 Task: Add Sprouts 100% Pure Baking Soda to the cart.
Action: Mouse moved to (27, 81)
Screenshot: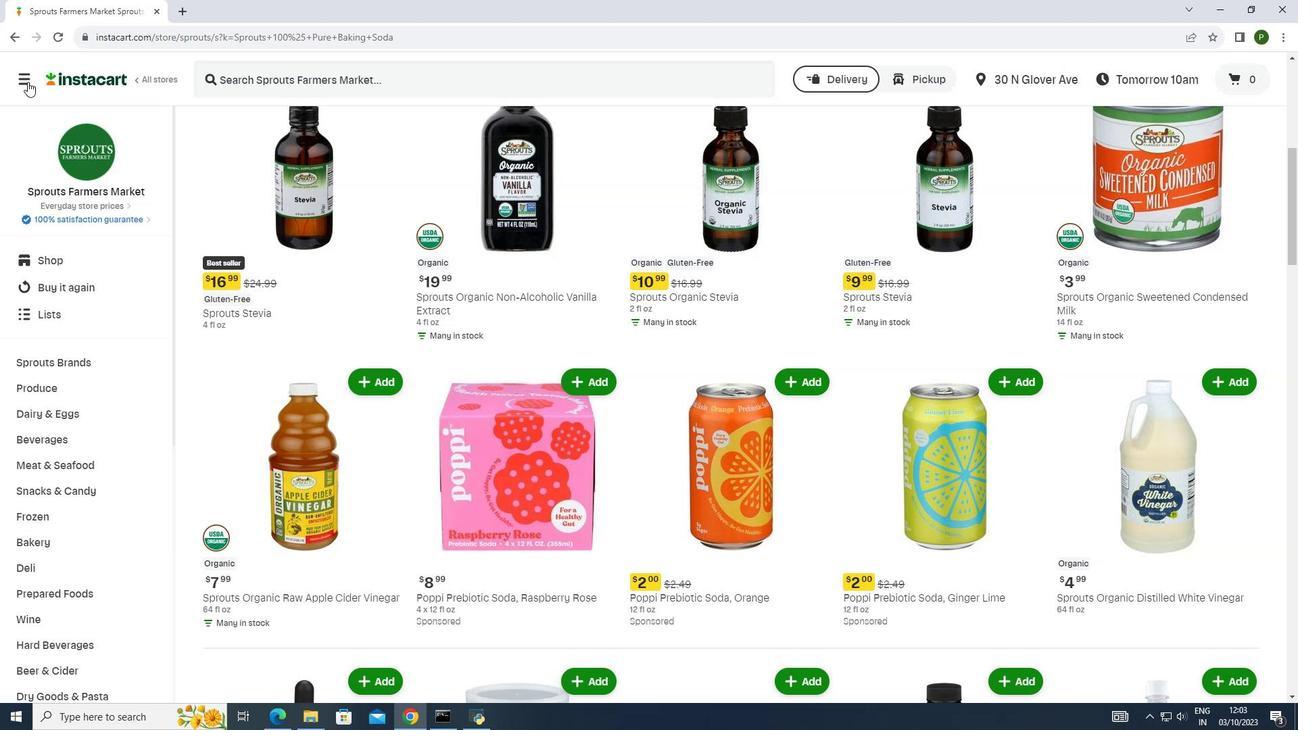 
Action: Mouse pressed left at (27, 81)
Screenshot: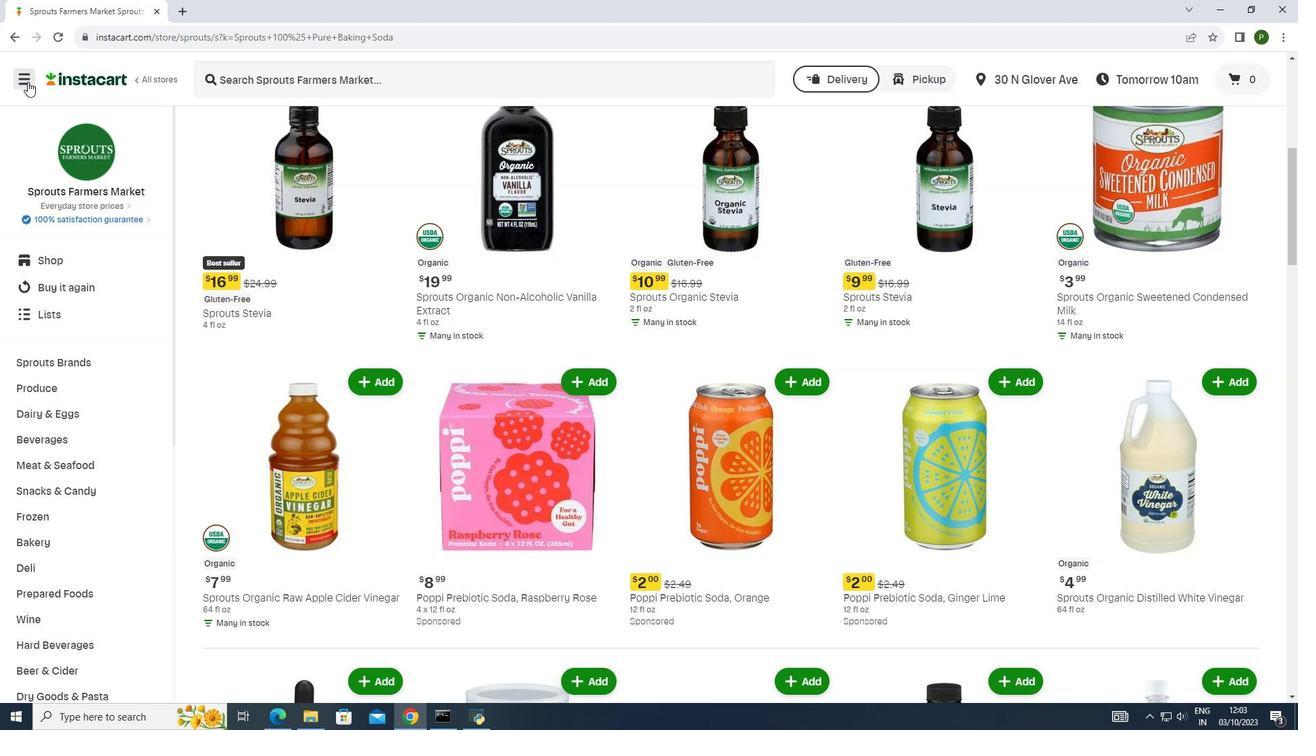 
Action: Mouse moved to (41, 356)
Screenshot: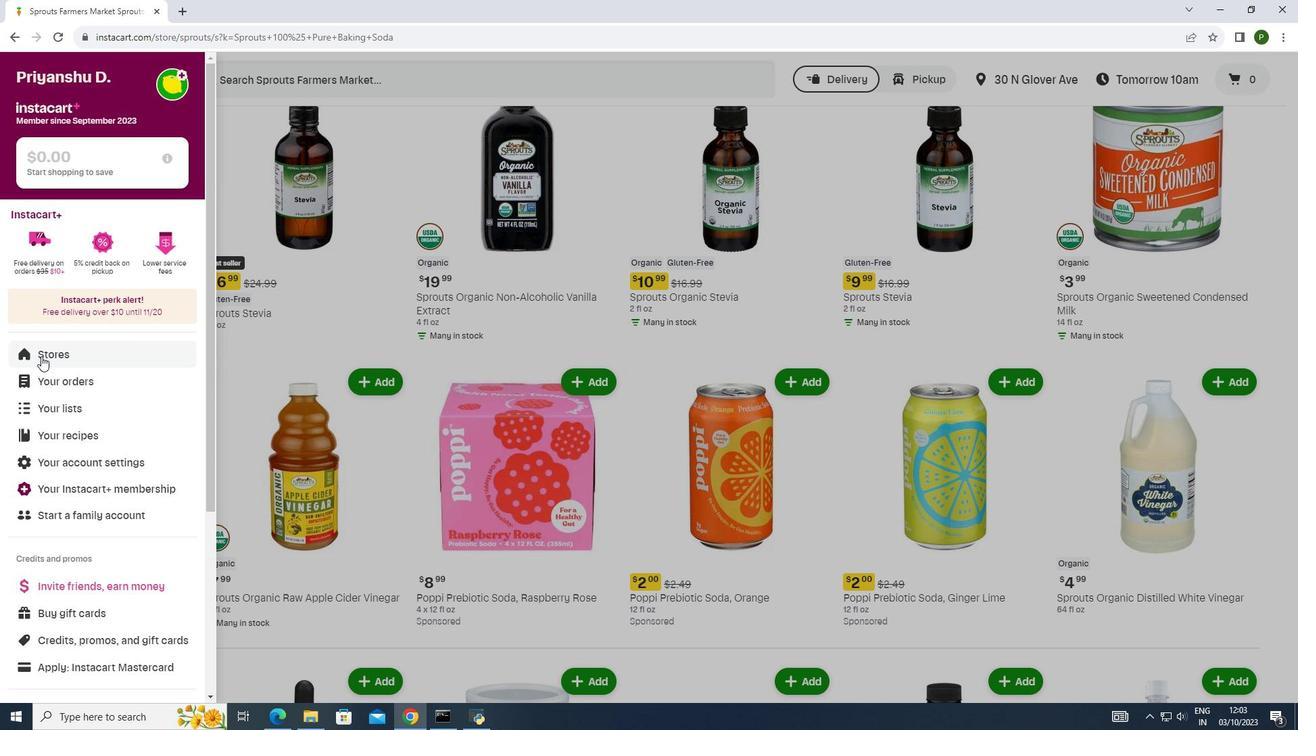 
Action: Mouse pressed left at (41, 356)
Screenshot: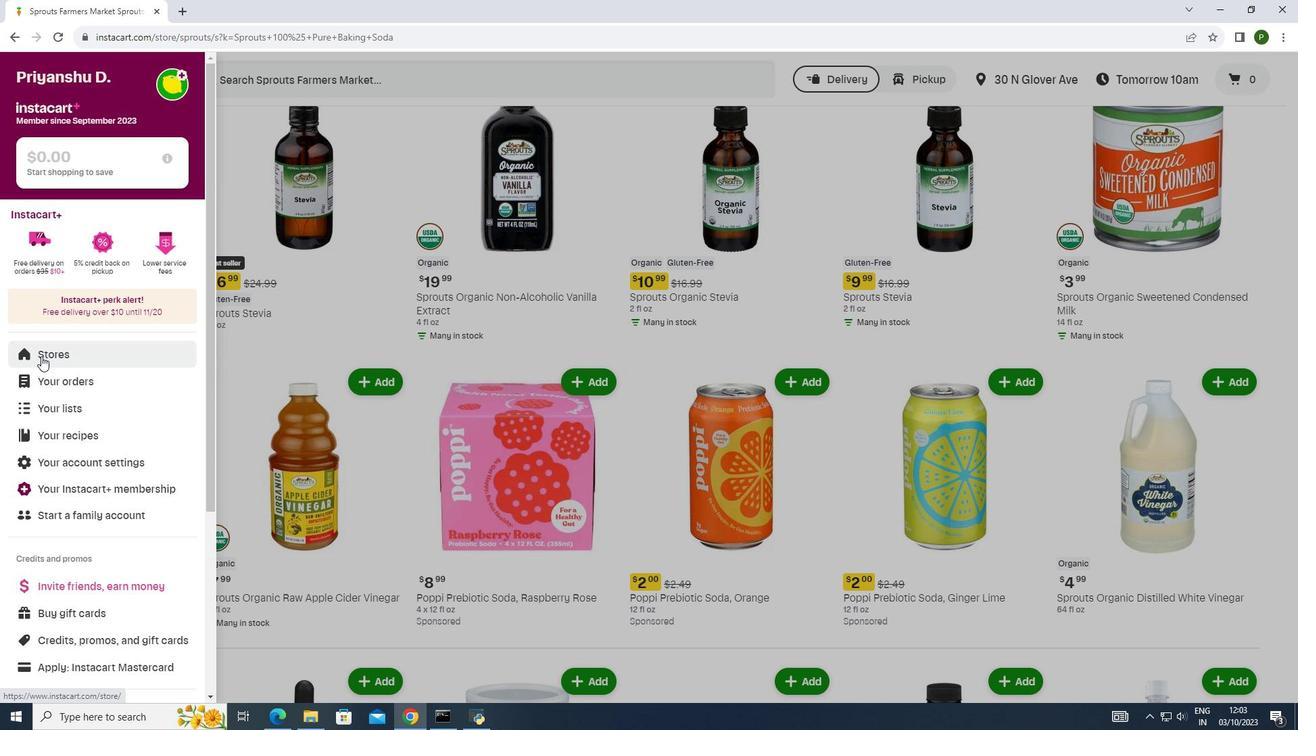
Action: Mouse moved to (311, 138)
Screenshot: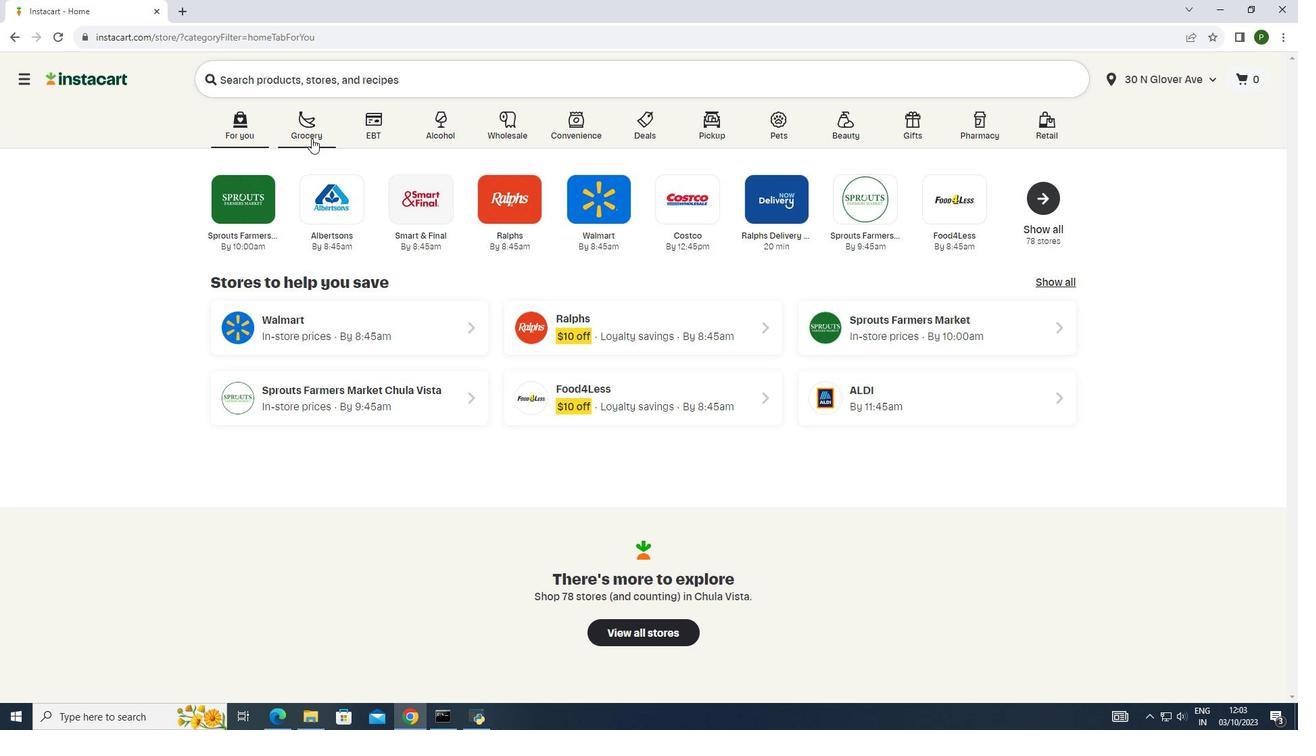 
Action: Mouse pressed left at (311, 138)
Screenshot: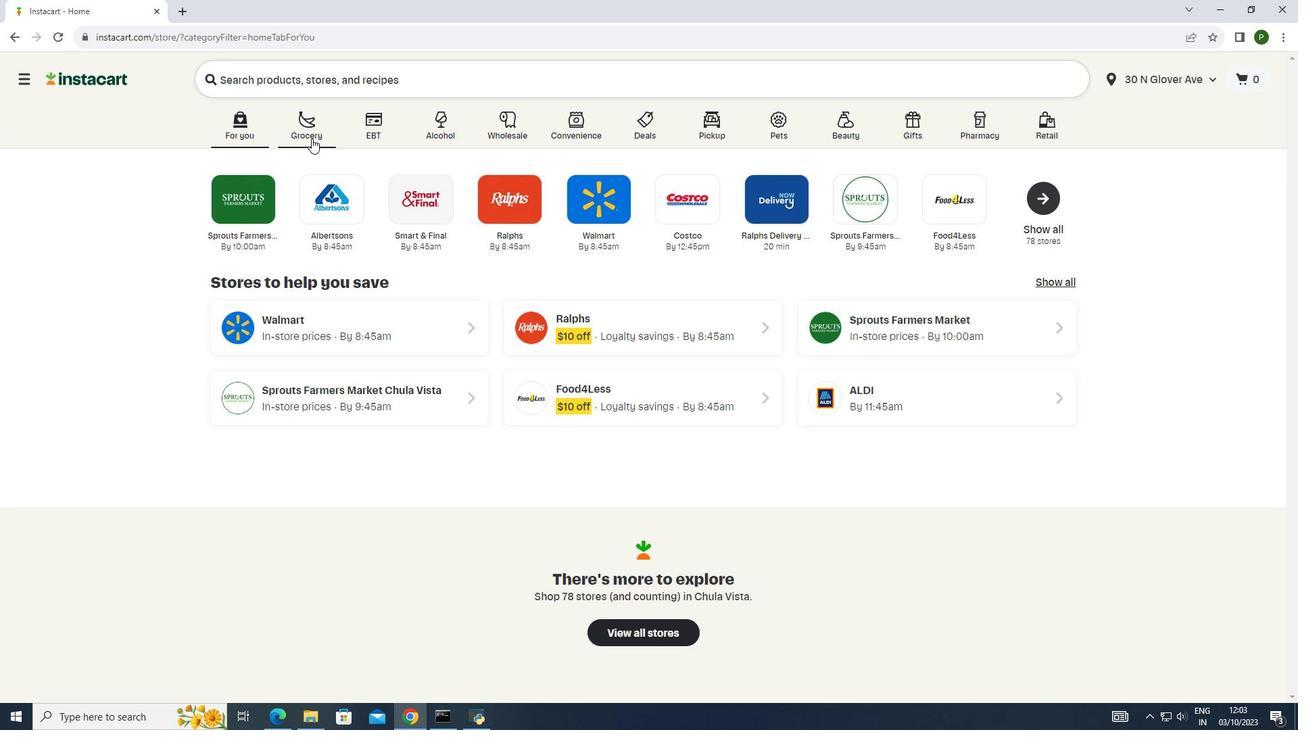 
Action: Mouse moved to (690, 208)
Screenshot: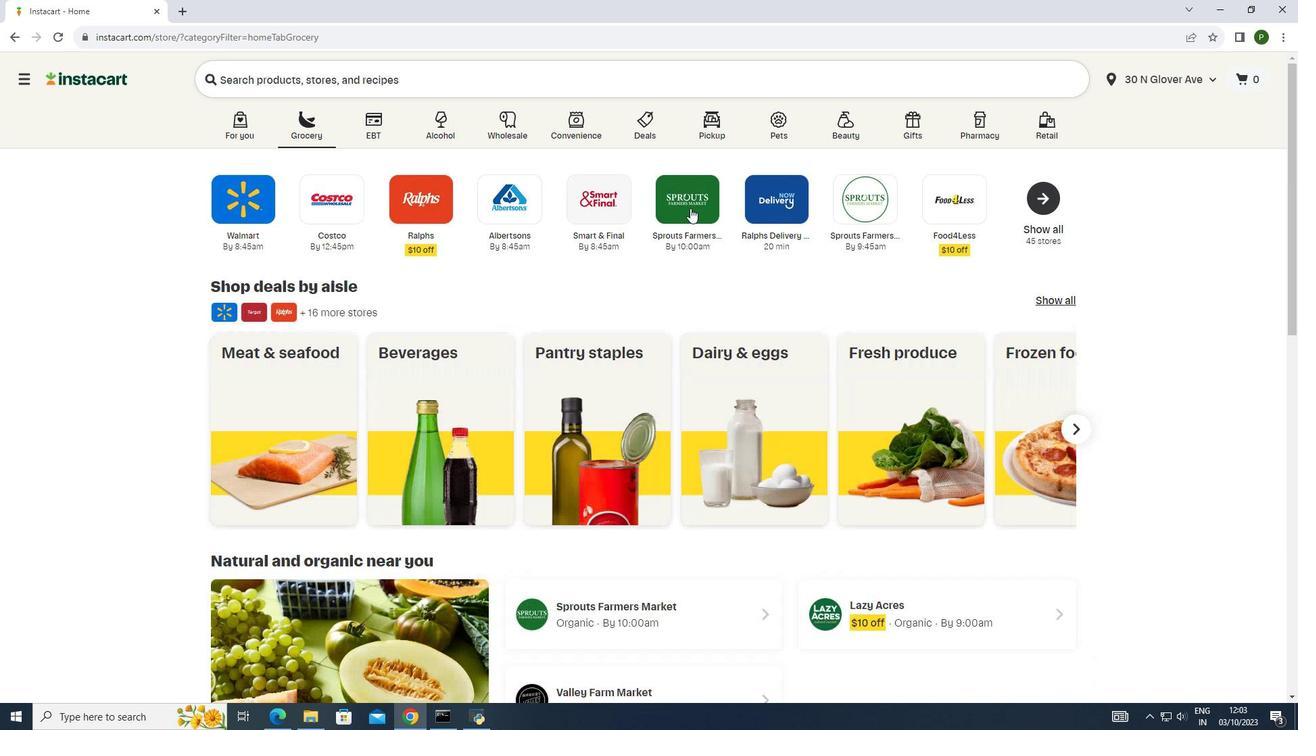 
Action: Mouse pressed left at (690, 208)
Screenshot: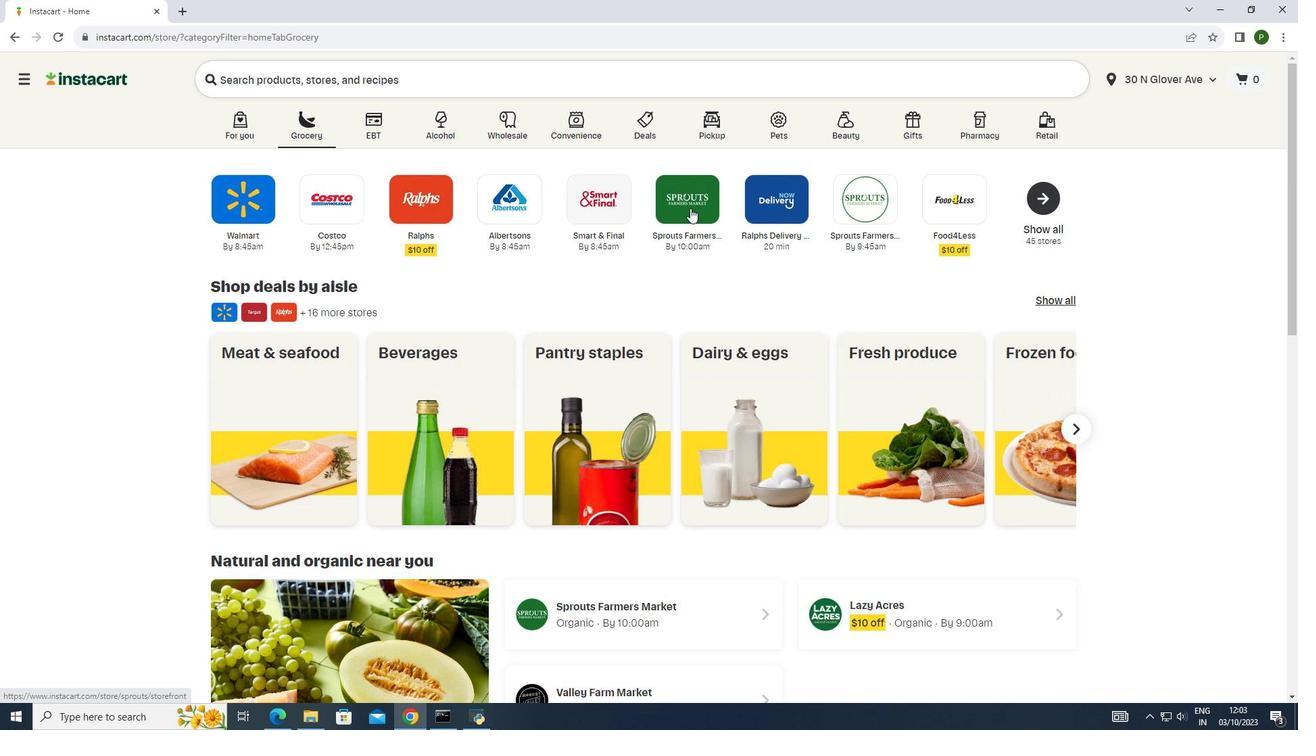 
Action: Mouse moved to (137, 362)
Screenshot: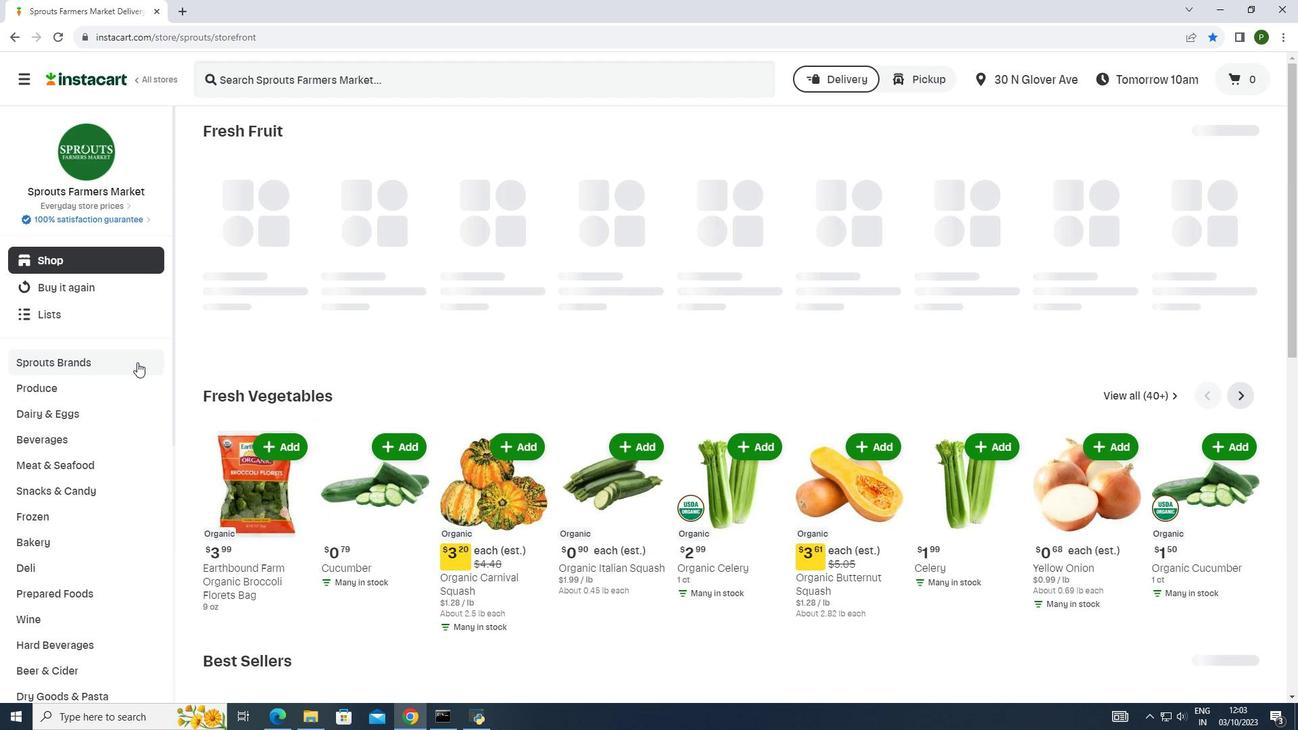 
Action: Mouse pressed left at (137, 362)
Screenshot: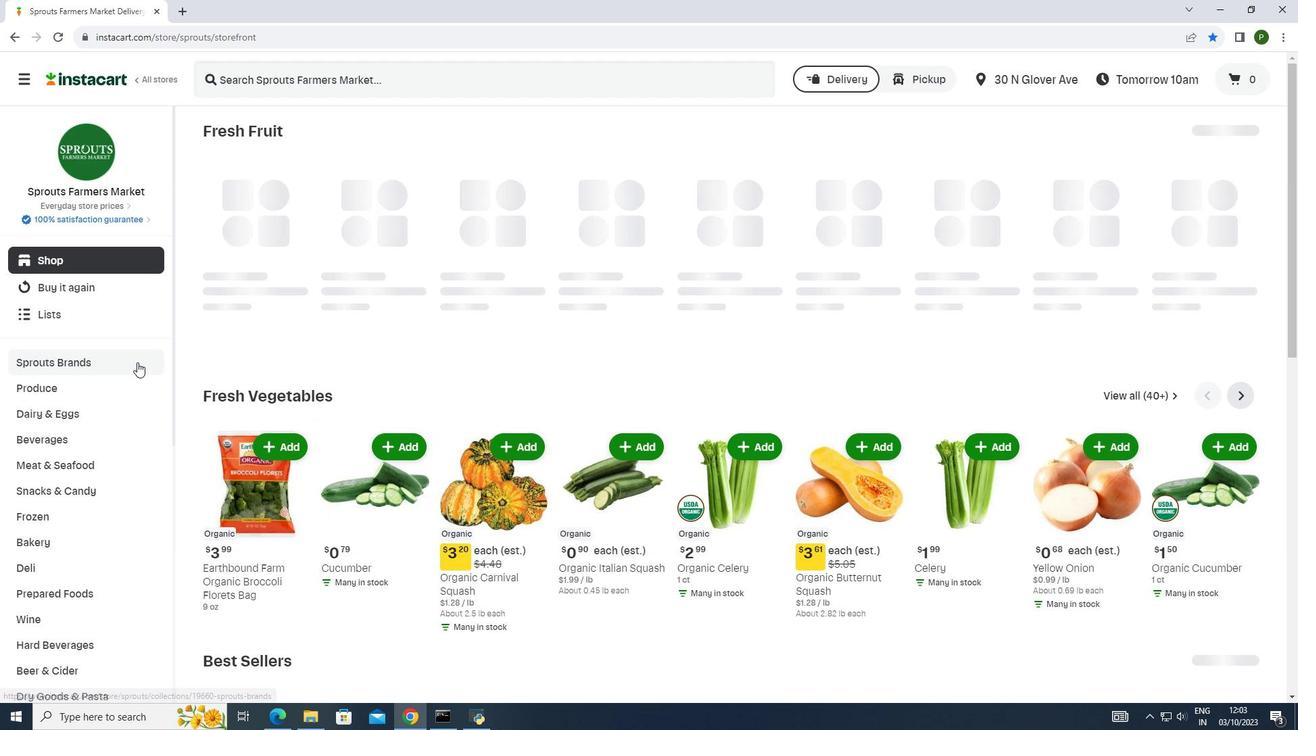 
Action: Mouse moved to (115, 464)
Screenshot: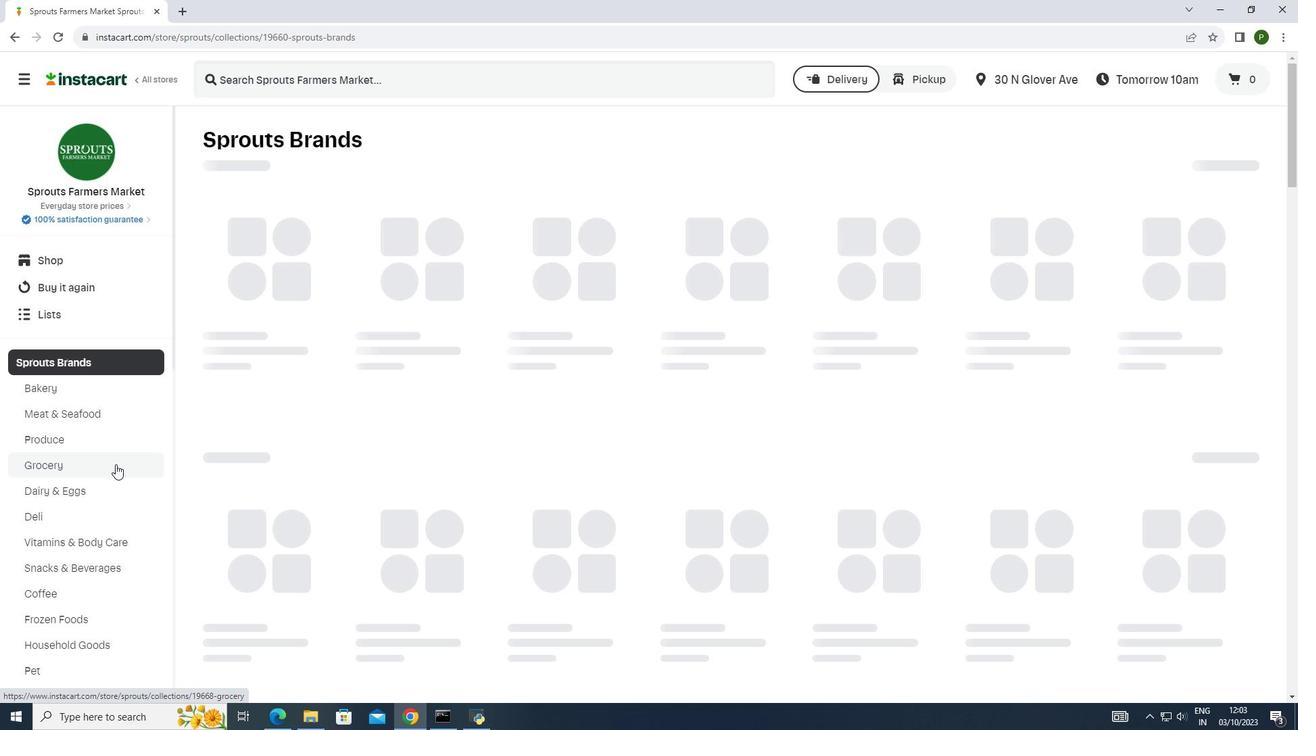 
Action: Mouse pressed left at (115, 464)
Screenshot: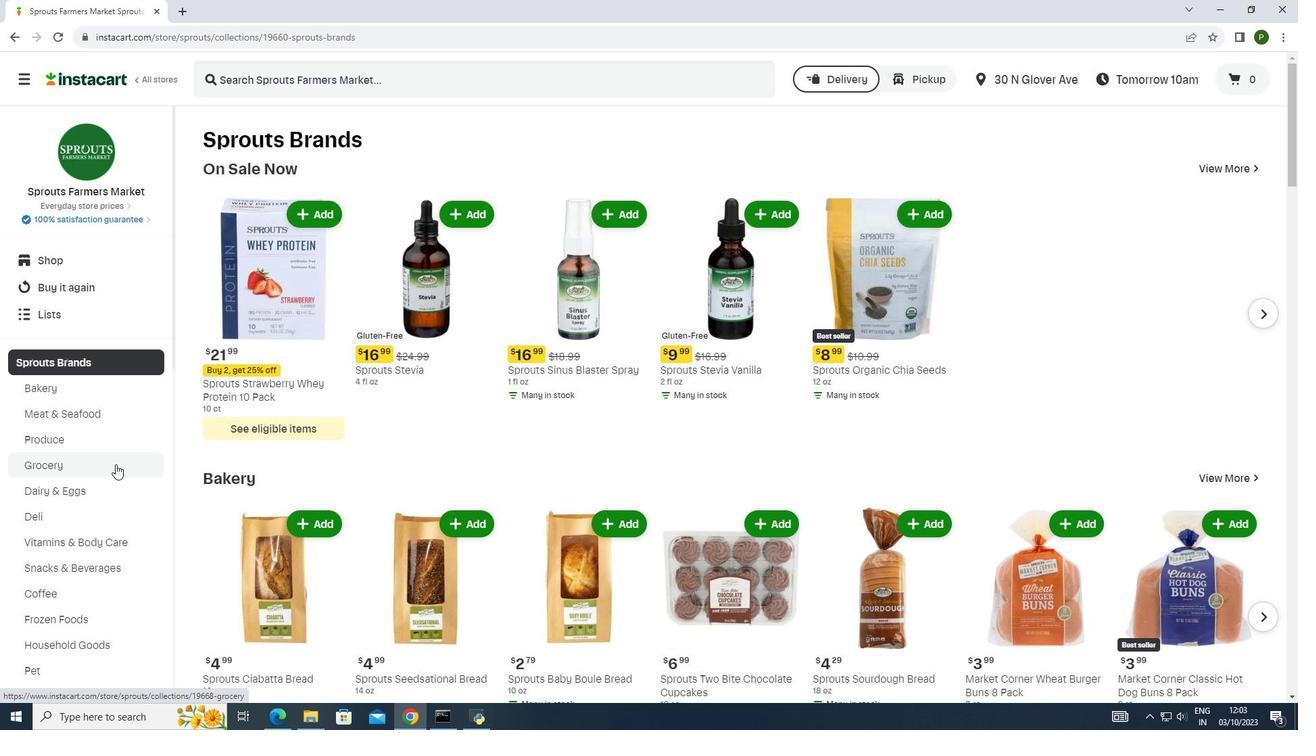 
Action: Mouse moved to (299, 290)
Screenshot: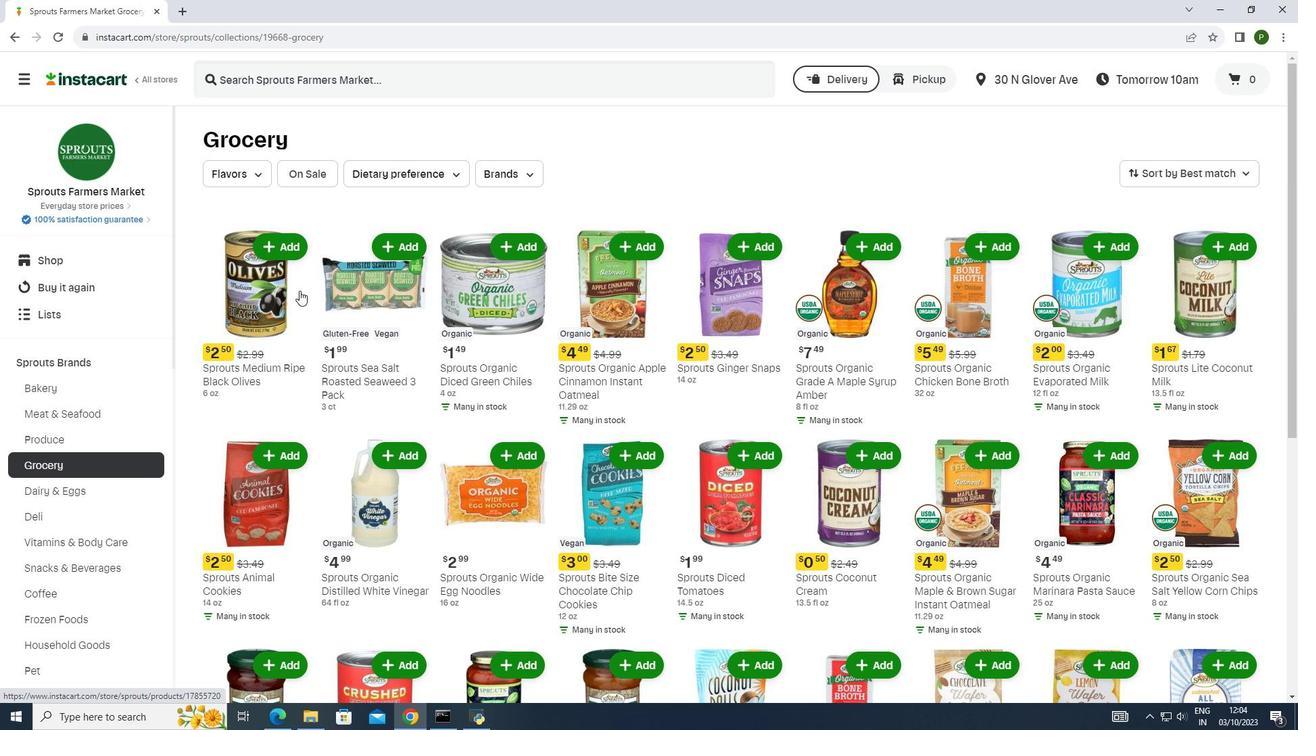 
Action: Mouse scrolled (299, 290) with delta (0, 0)
Screenshot: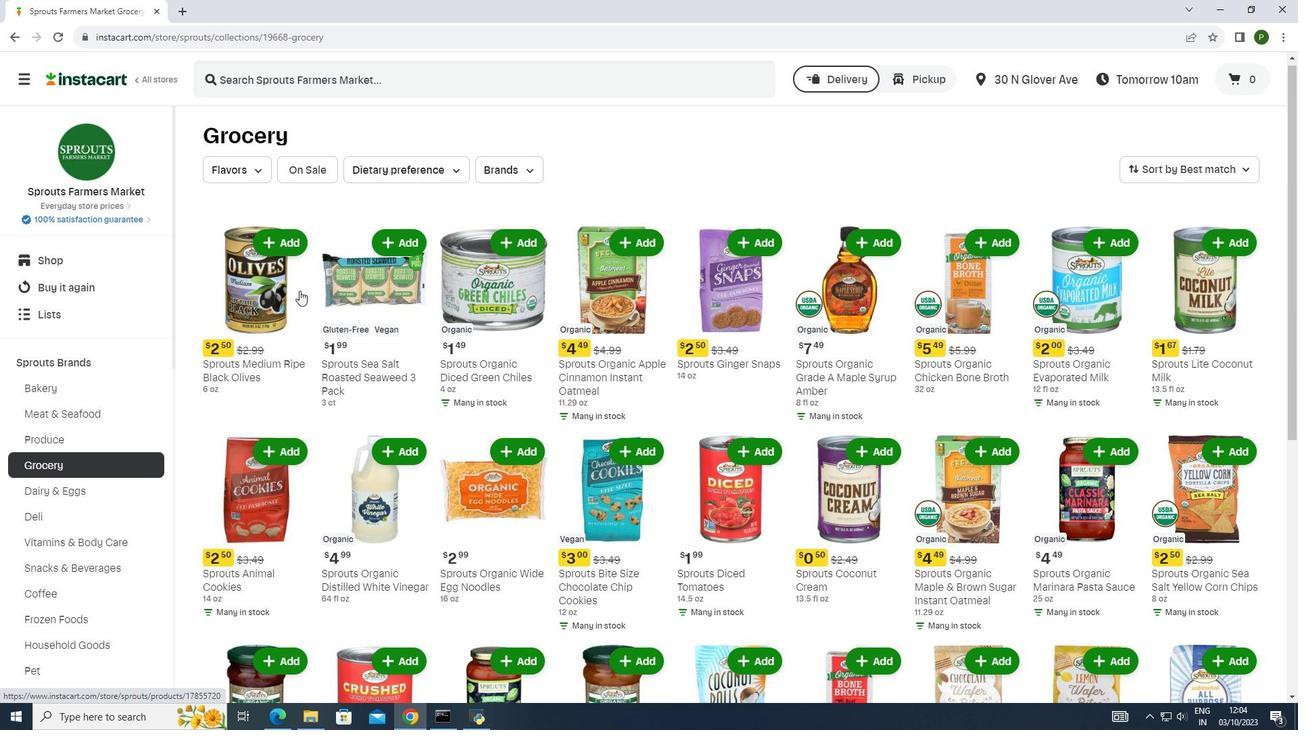 
Action: Mouse scrolled (299, 290) with delta (0, 0)
Screenshot: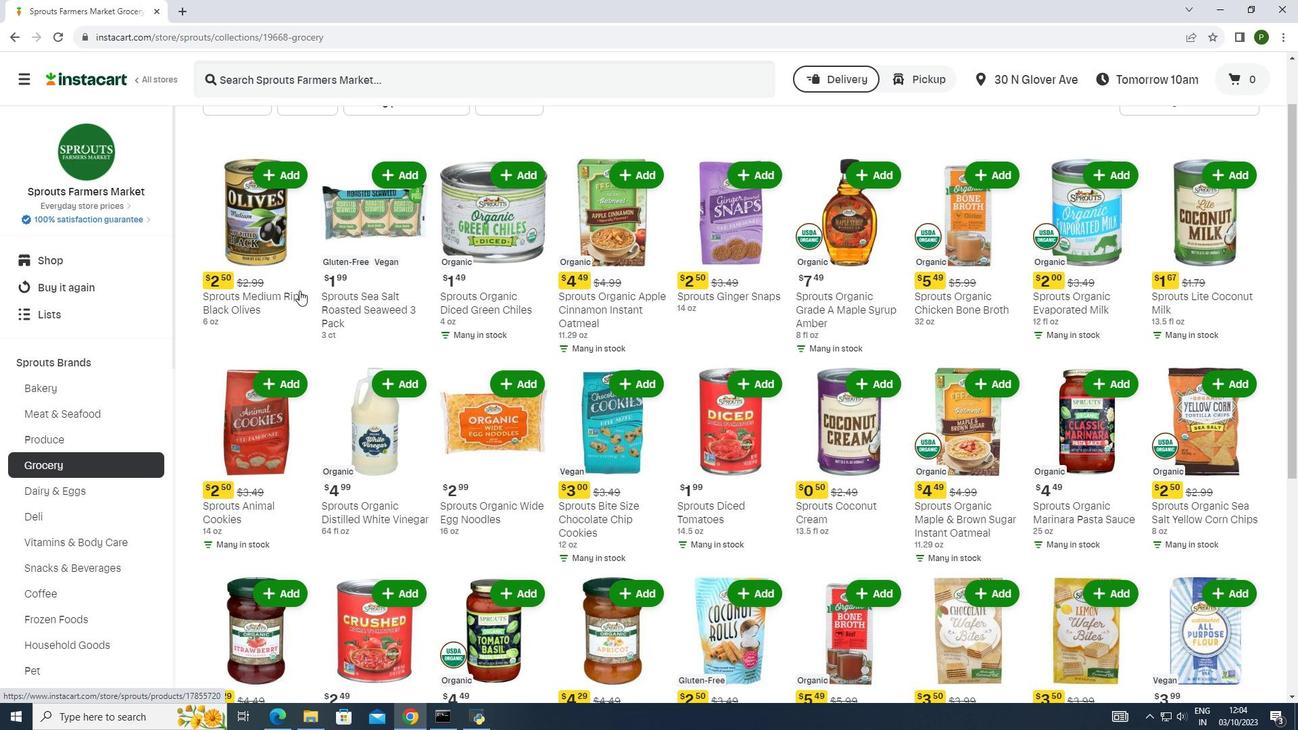 
Action: Mouse scrolled (299, 290) with delta (0, 0)
Screenshot: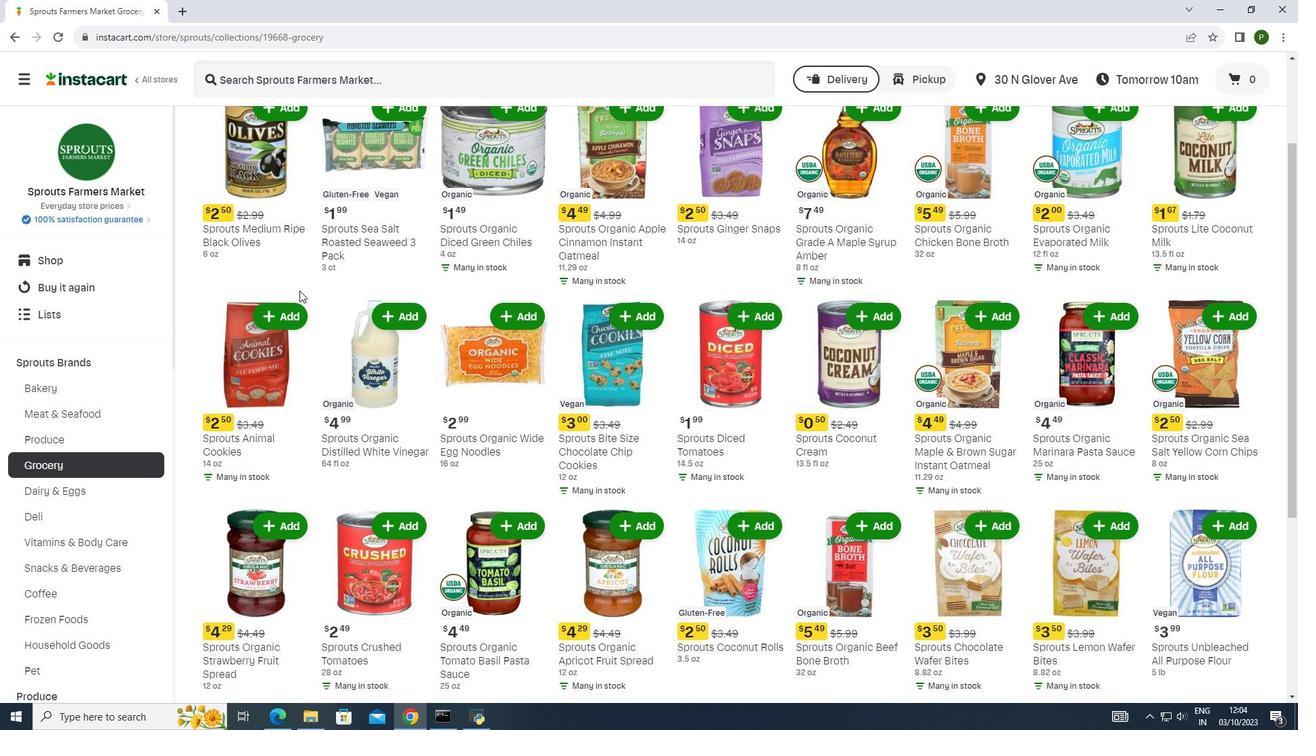 
Action: Mouse scrolled (299, 290) with delta (0, 0)
Screenshot: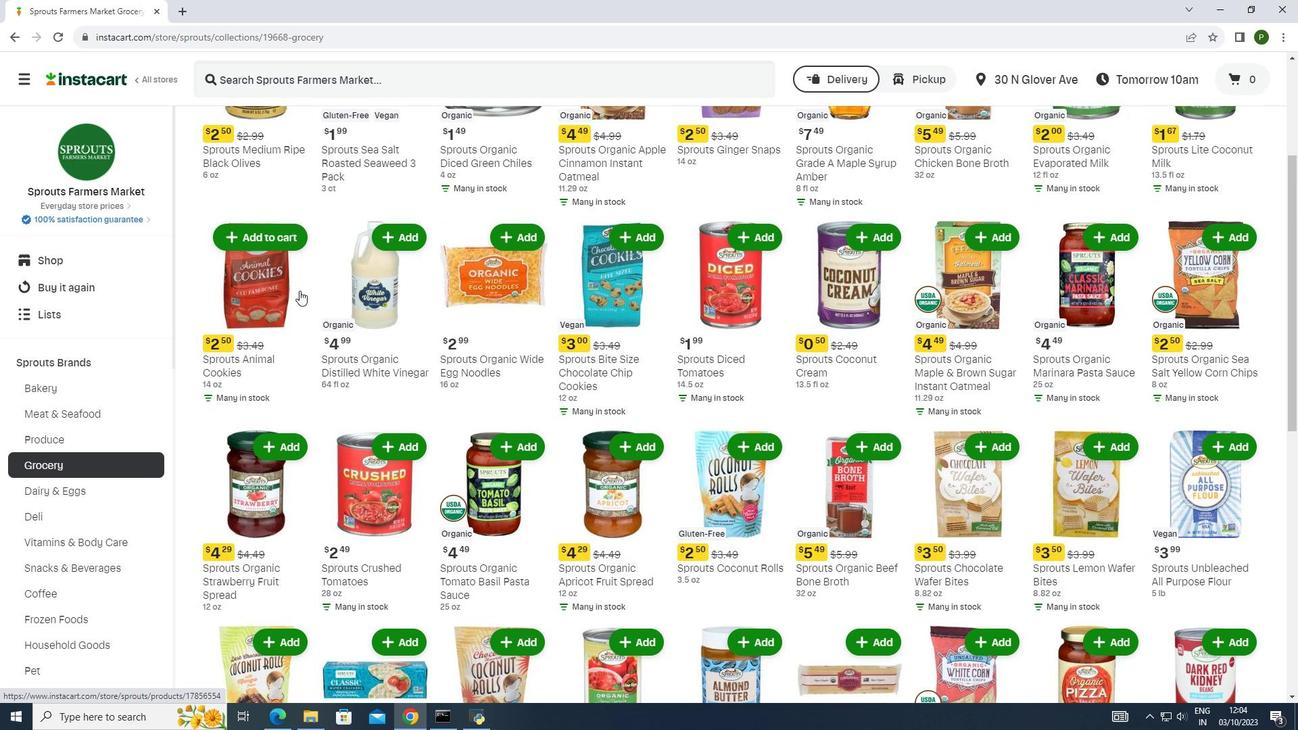 
Action: Mouse scrolled (299, 290) with delta (0, 0)
Screenshot: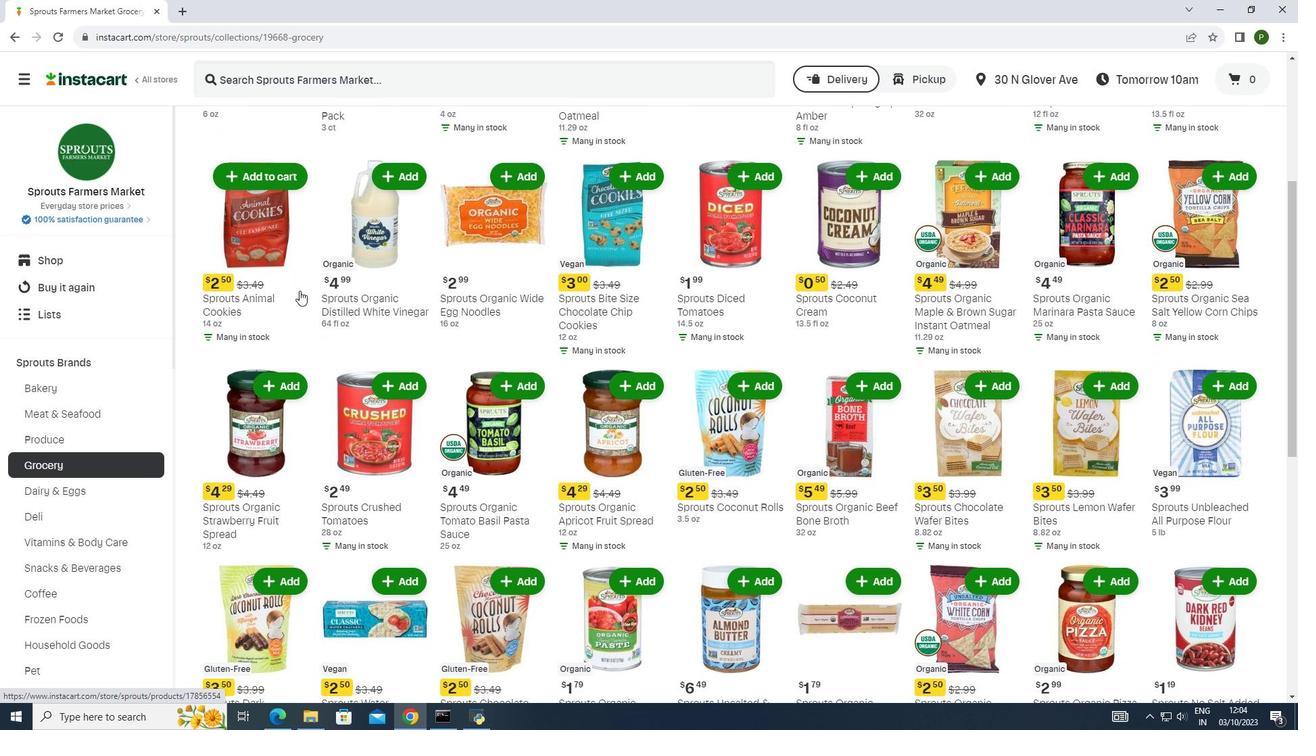 
Action: Mouse scrolled (299, 290) with delta (0, 0)
Screenshot: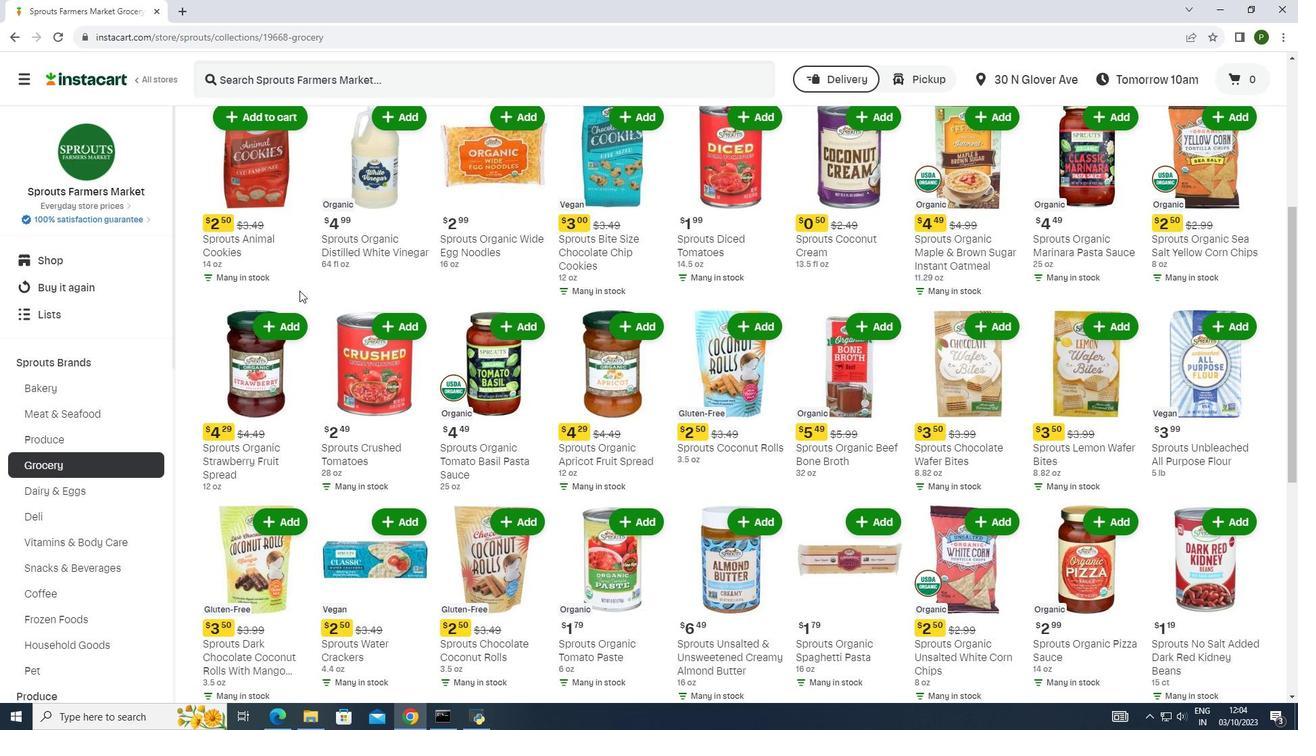 
Action: Mouse scrolled (299, 290) with delta (0, 0)
Screenshot: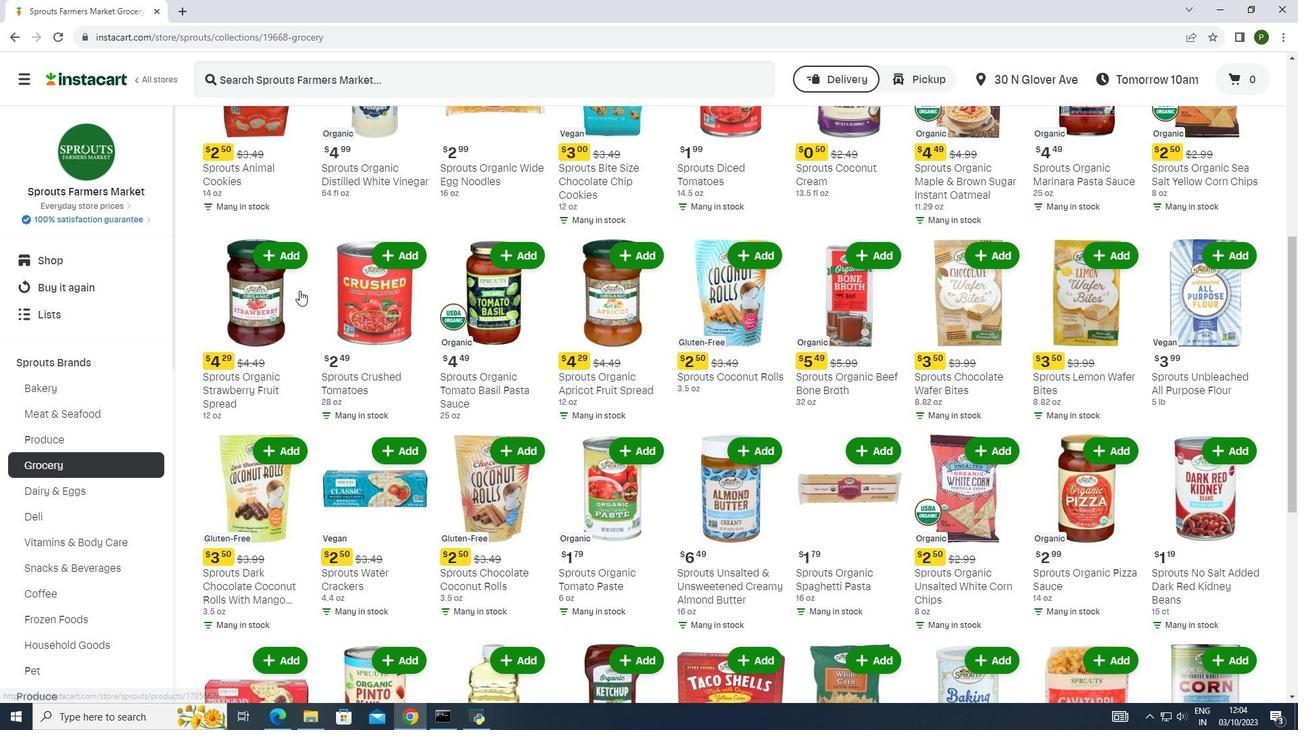 
Action: Mouse scrolled (299, 290) with delta (0, 0)
Screenshot: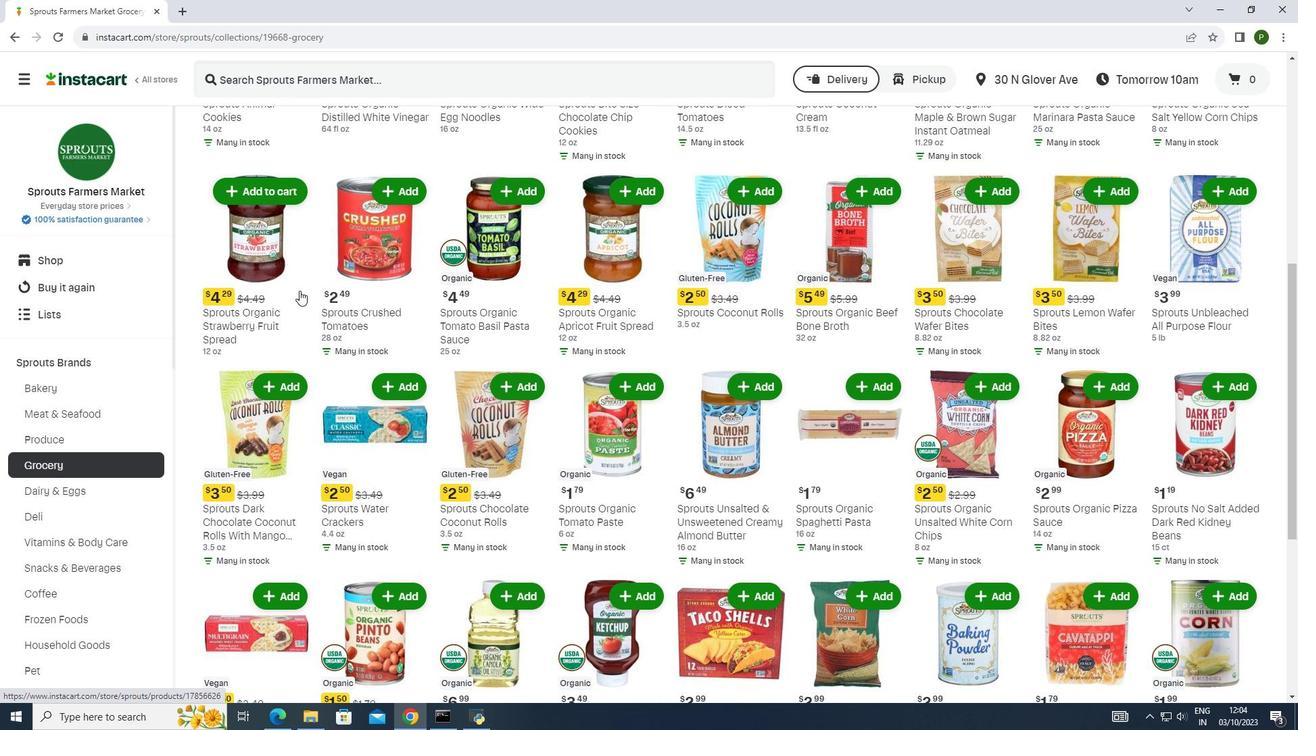 
Action: Mouse scrolled (299, 290) with delta (0, 0)
Screenshot: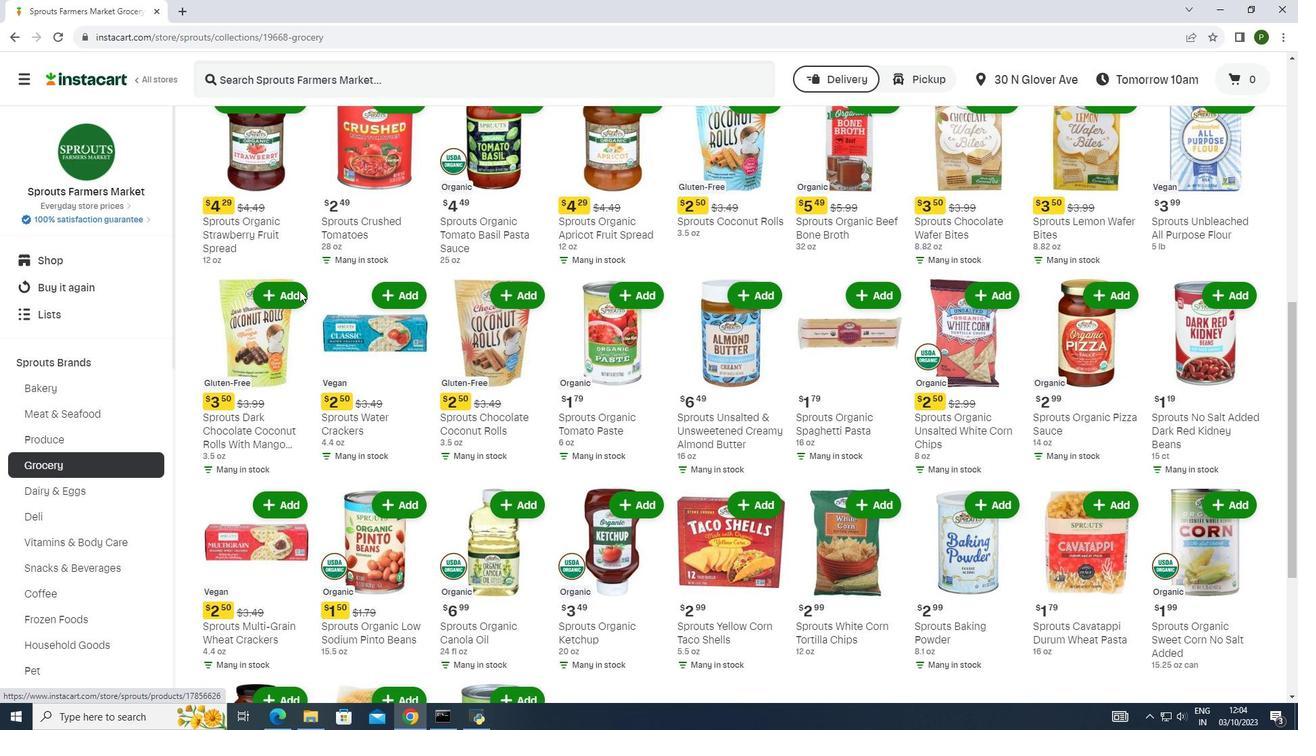 
Action: Mouse scrolled (299, 290) with delta (0, 0)
Screenshot: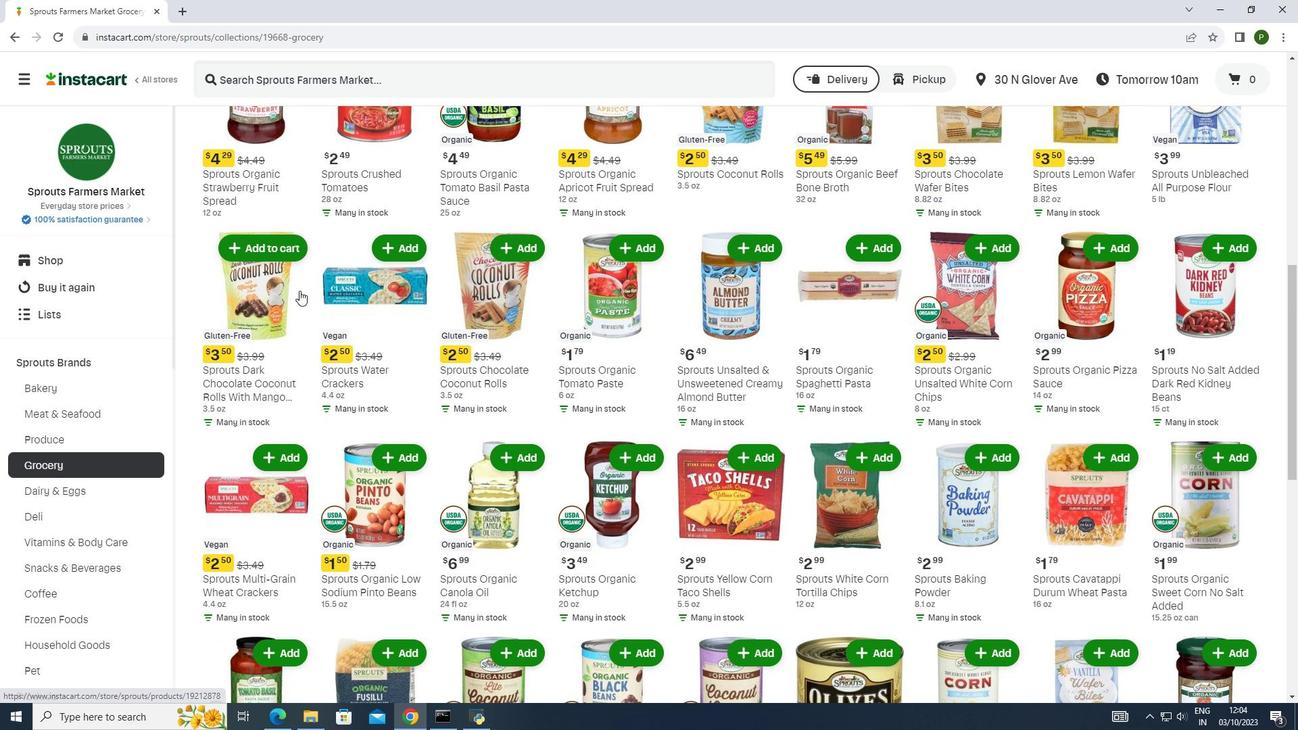 
Action: Mouse scrolled (299, 290) with delta (0, 0)
Screenshot: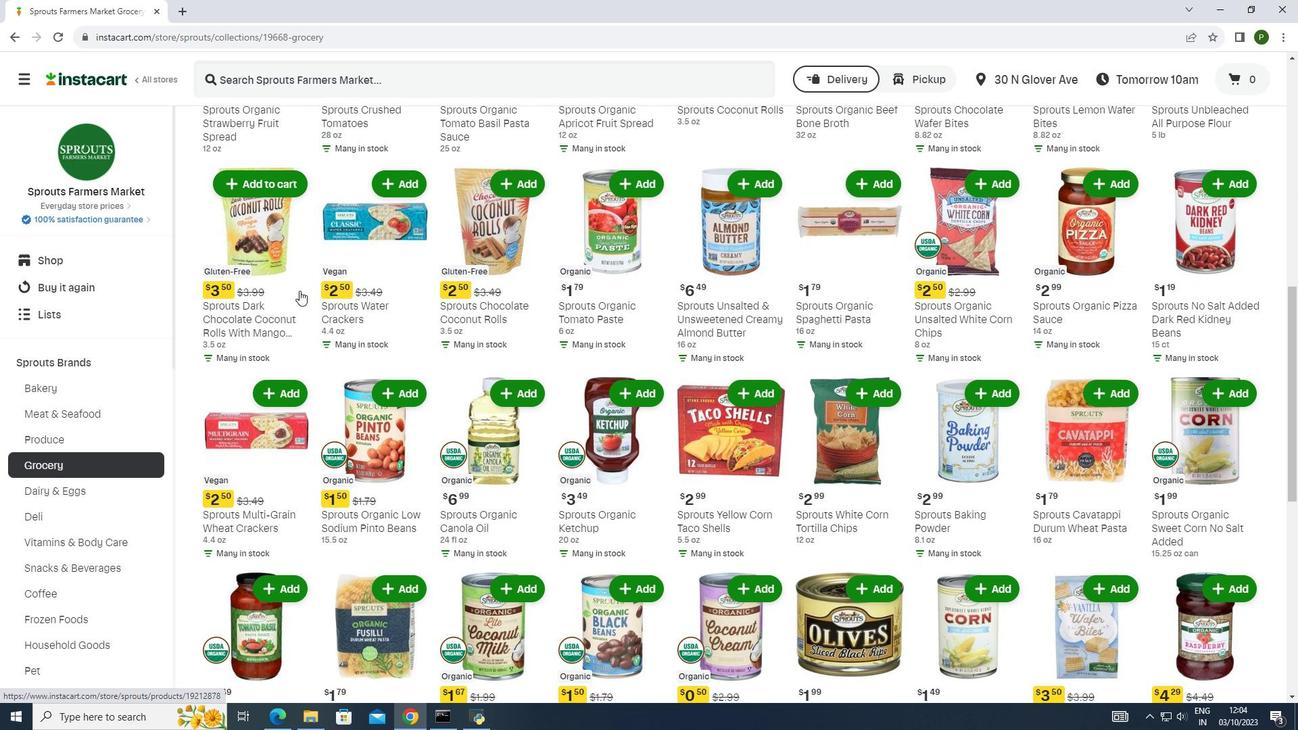 
Action: Mouse scrolled (299, 290) with delta (0, 0)
Screenshot: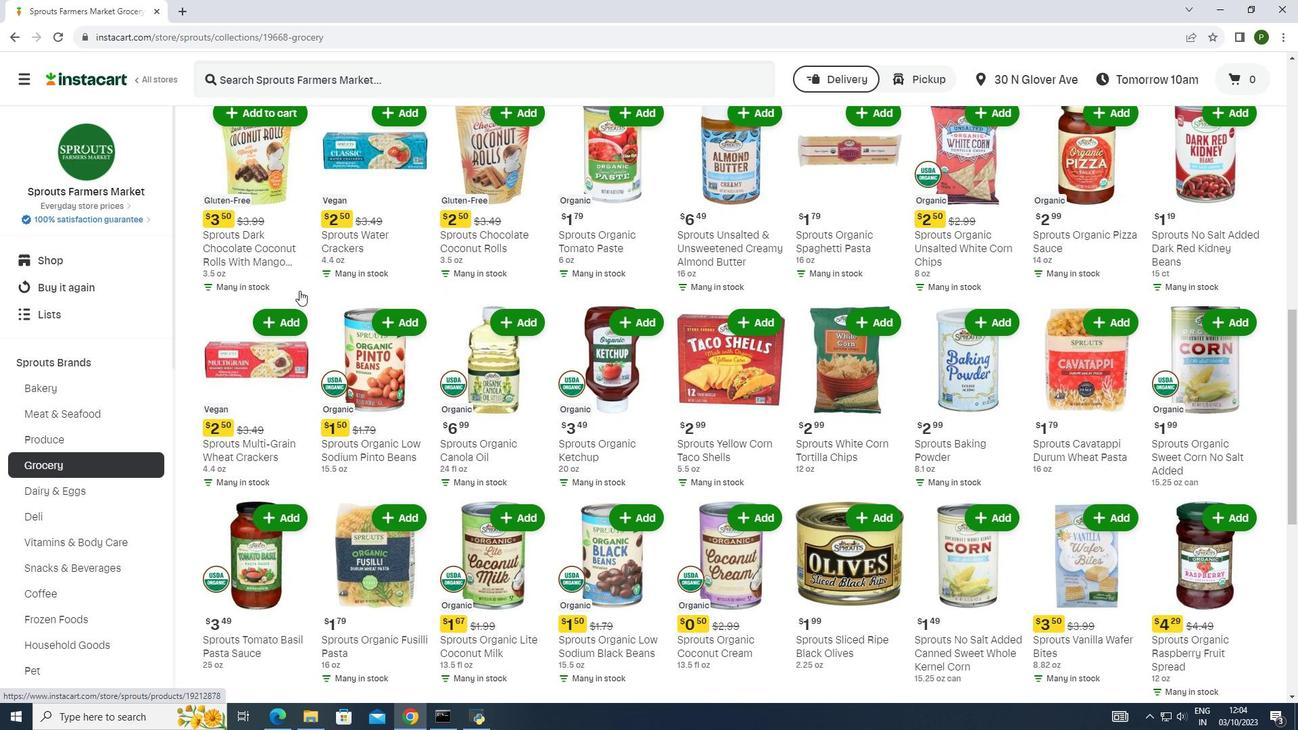 
Action: Mouse moved to (307, 330)
Screenshot: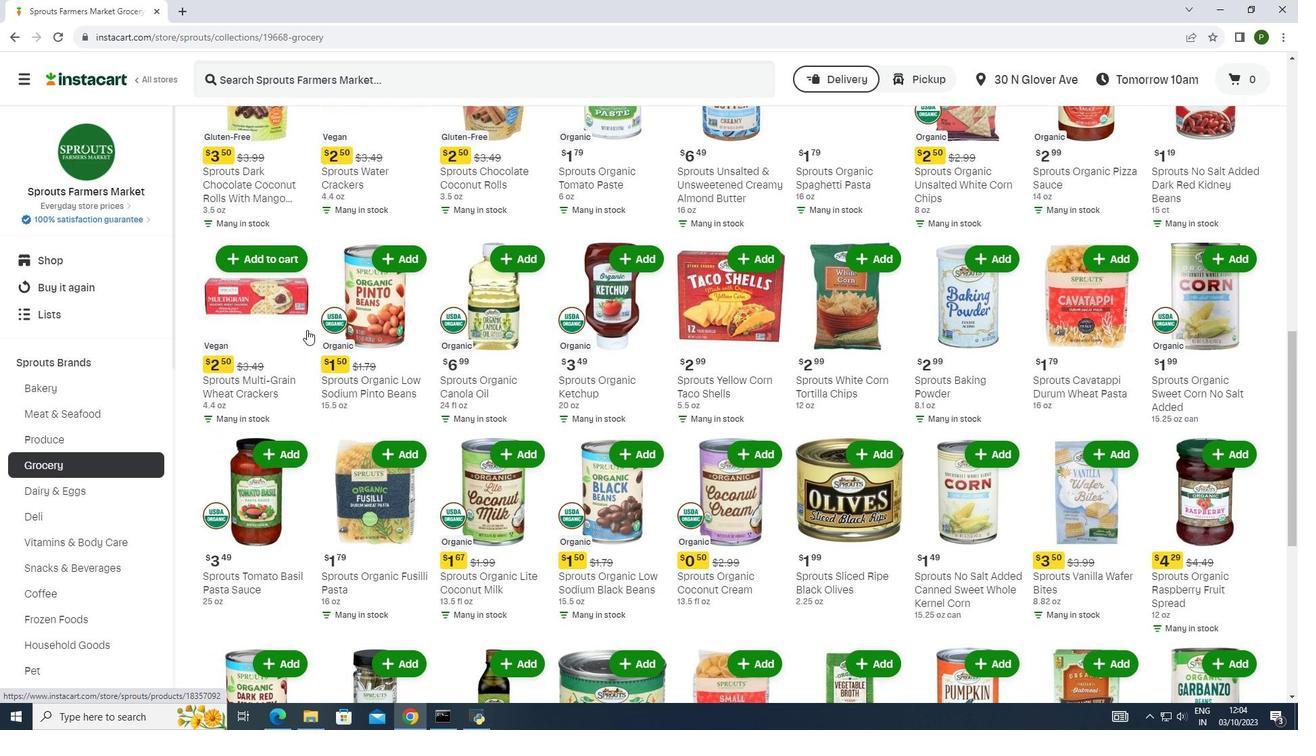 
Action: Mouse scrolled (307, 329) with delta (0, 0)
Screenshot: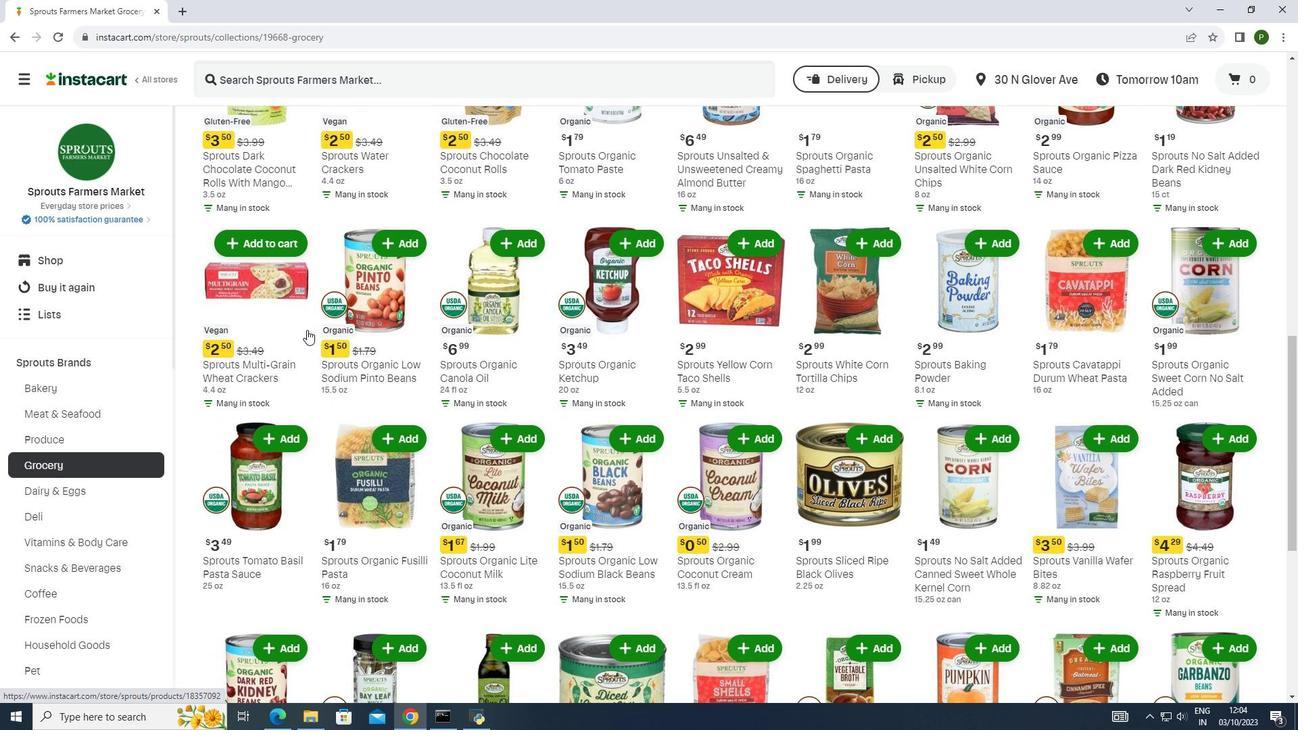 
Action: Mouse moved to (298, 346)
Screenshot: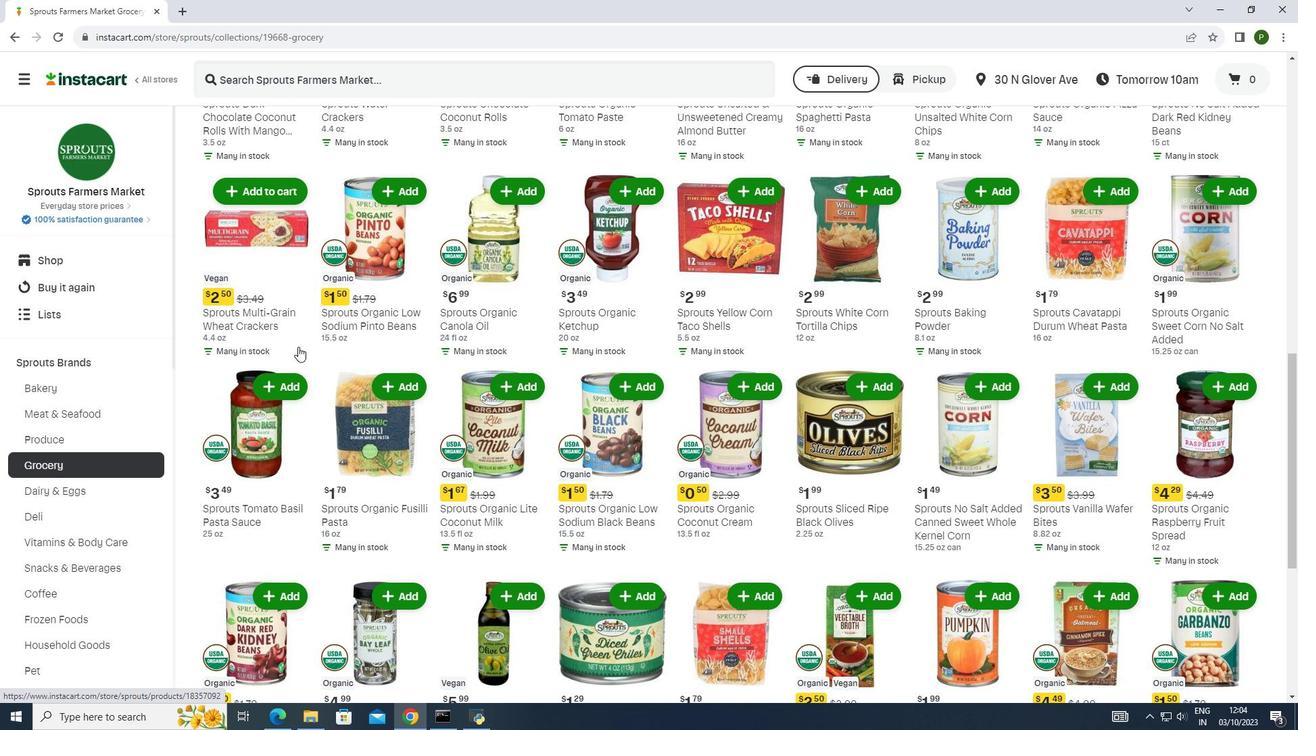 
Action: Mouse scrolled (298, 346) with delta (0, 0)
Screenshot: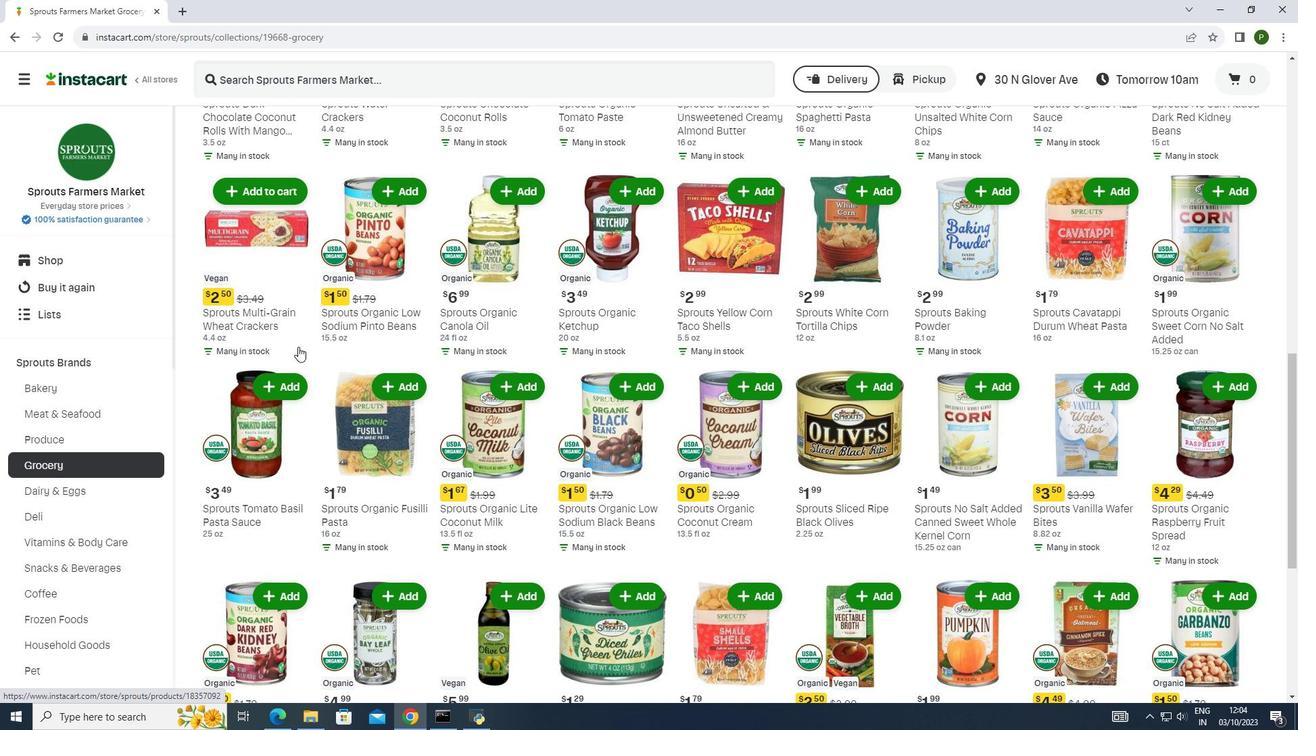 
Action: Mouse moved to (292, 348)
Screenshot: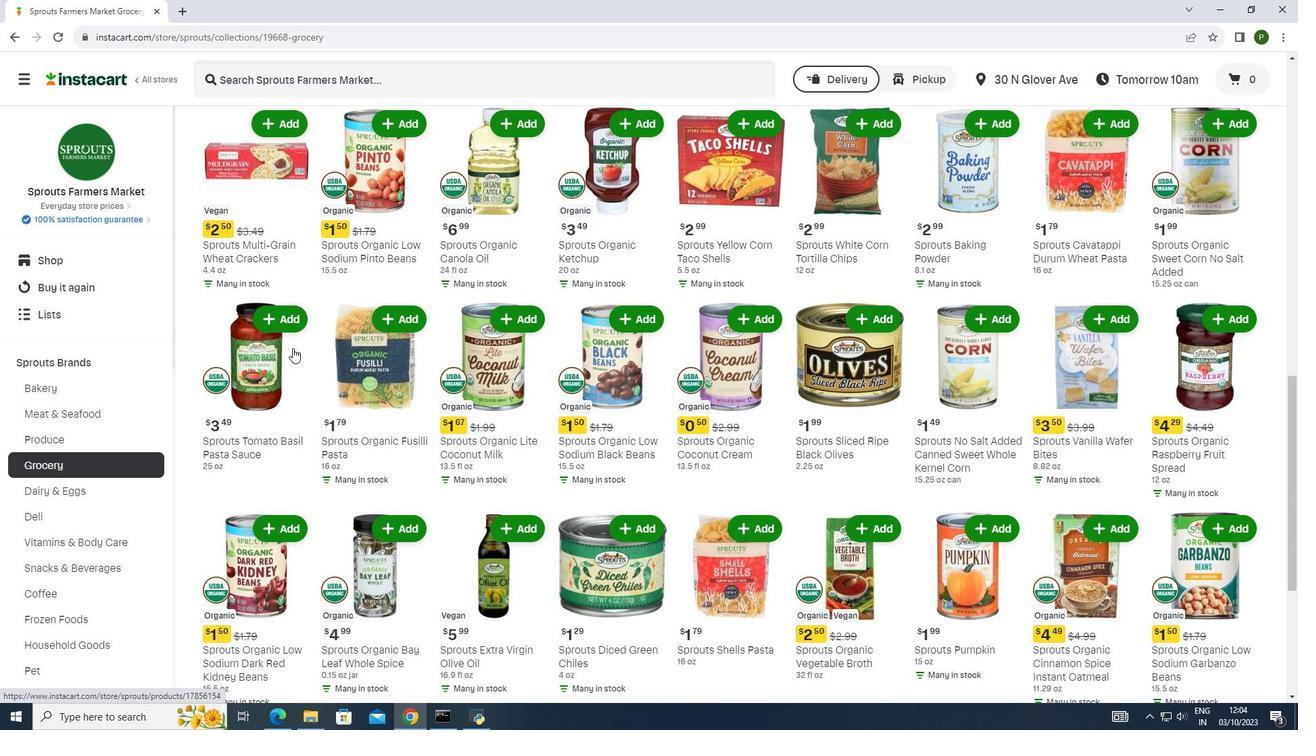 
Action: Mouse scrolled (292, 347) with delta (0, 0)
Screenshot: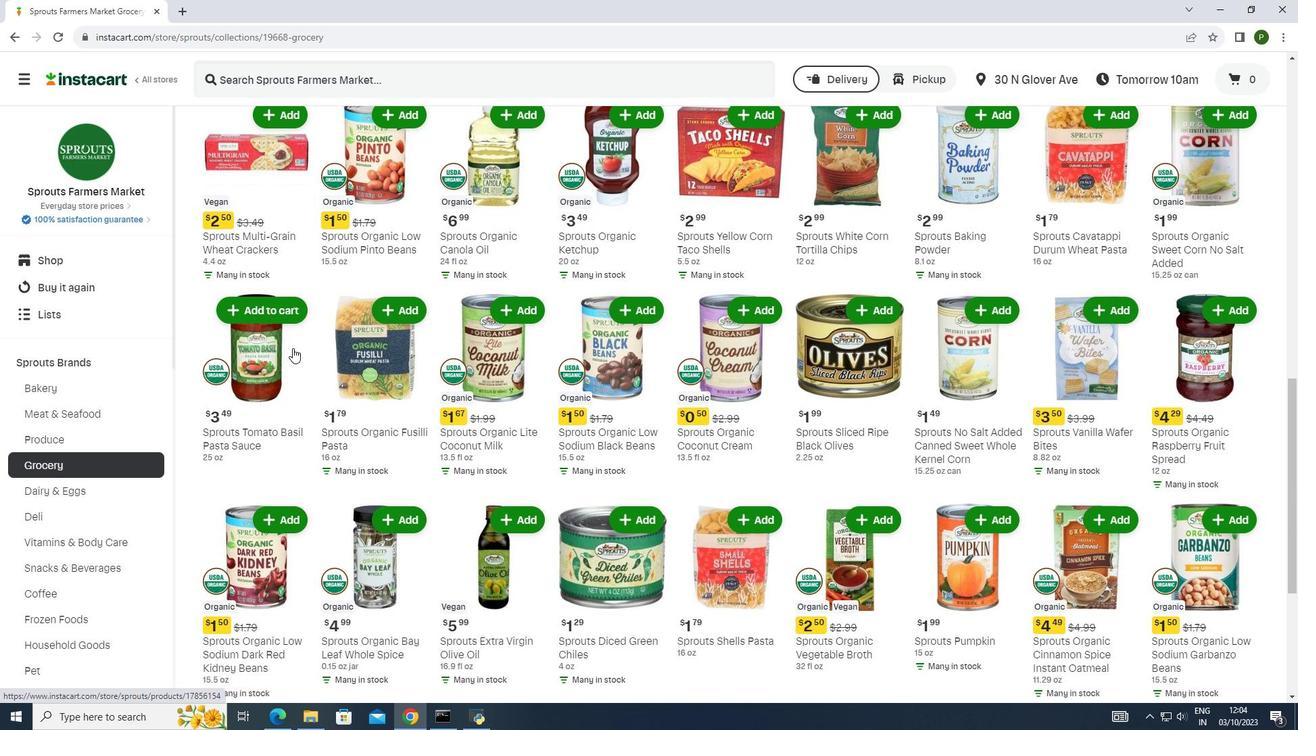 
Action: Mouse scrolled (292, 347) with delta (0, 0)
Screenshot: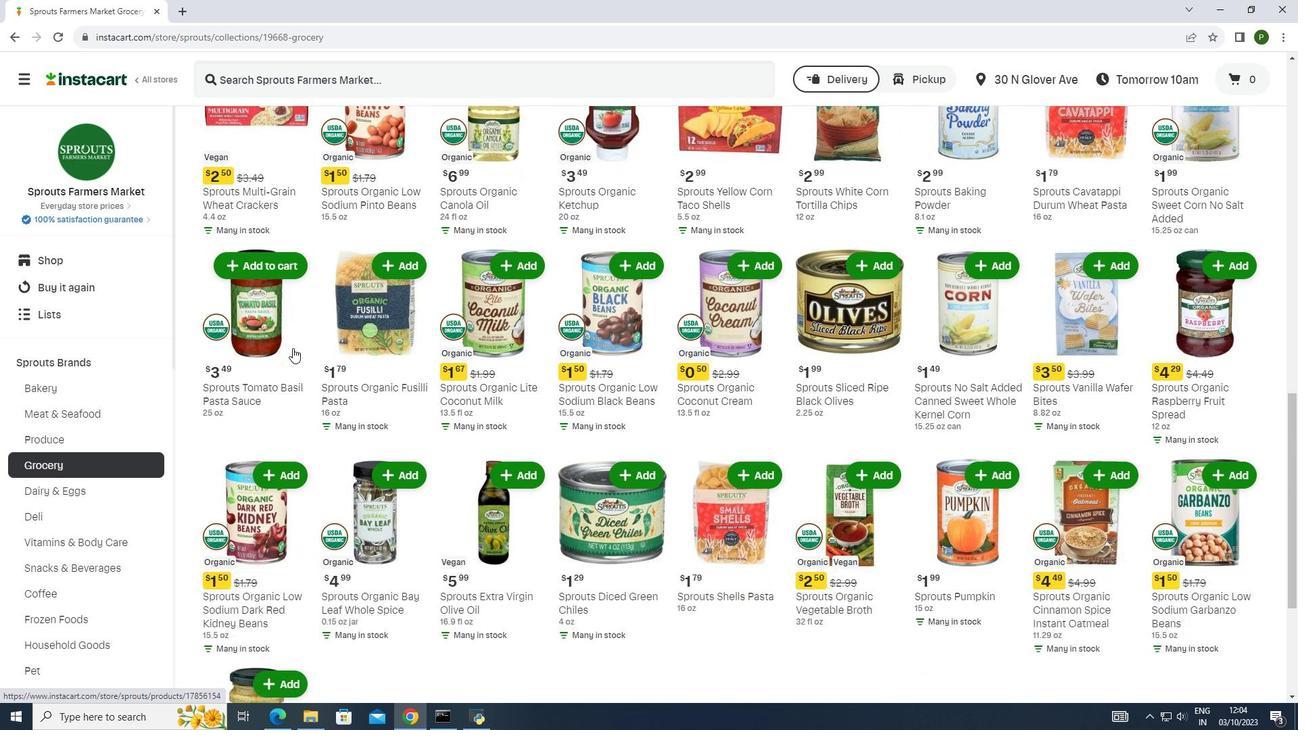
Action: Mouse scrolled (292, 347) with delta (0, 0)
Screenshot: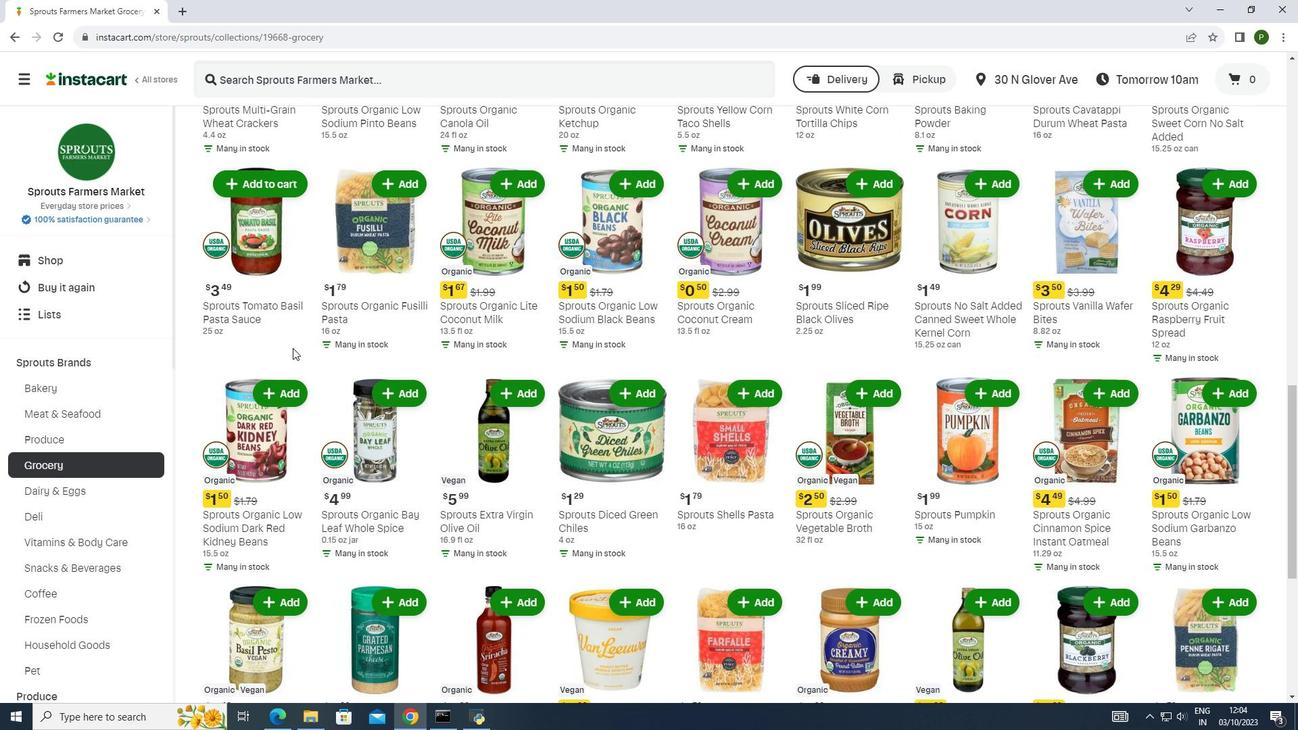
Action: Mouse scrolled (292, 347) with delta (0, 0)
Screenshot: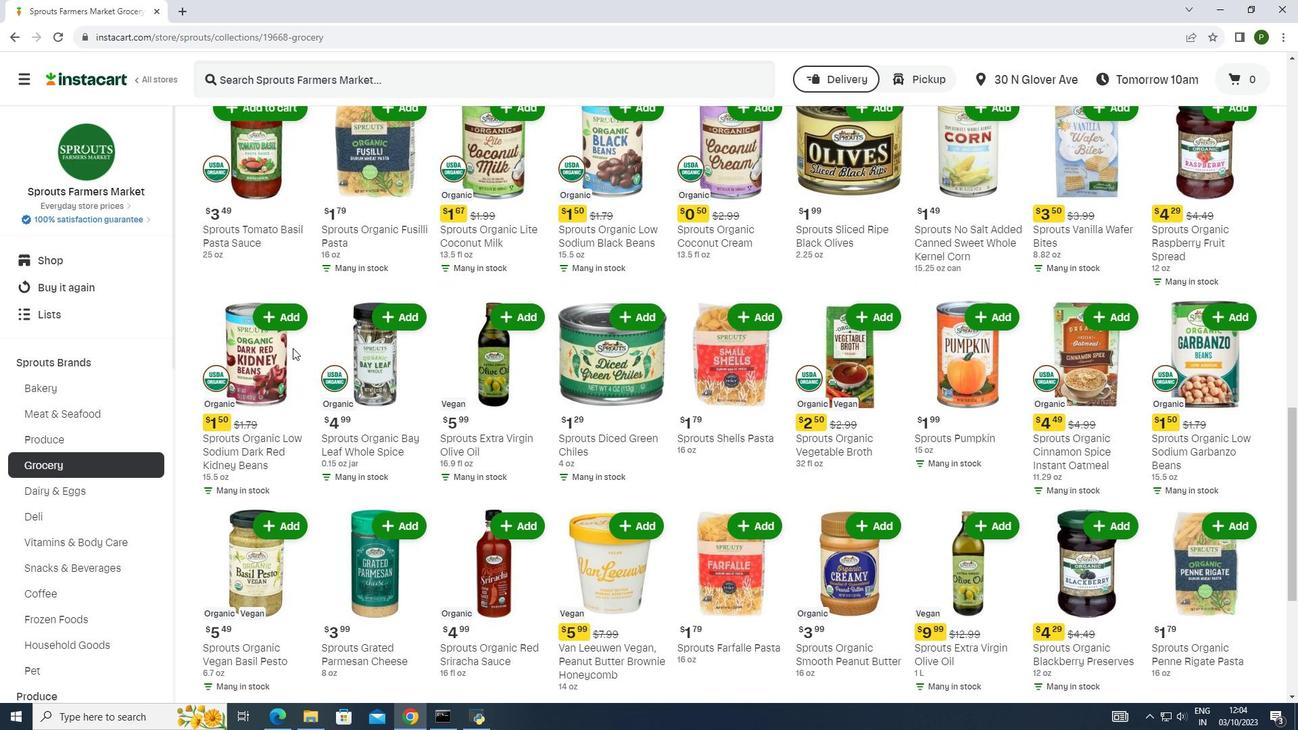 
Action: Mouse scrolled (292, 347) with delta (0, 0)
Screenshot: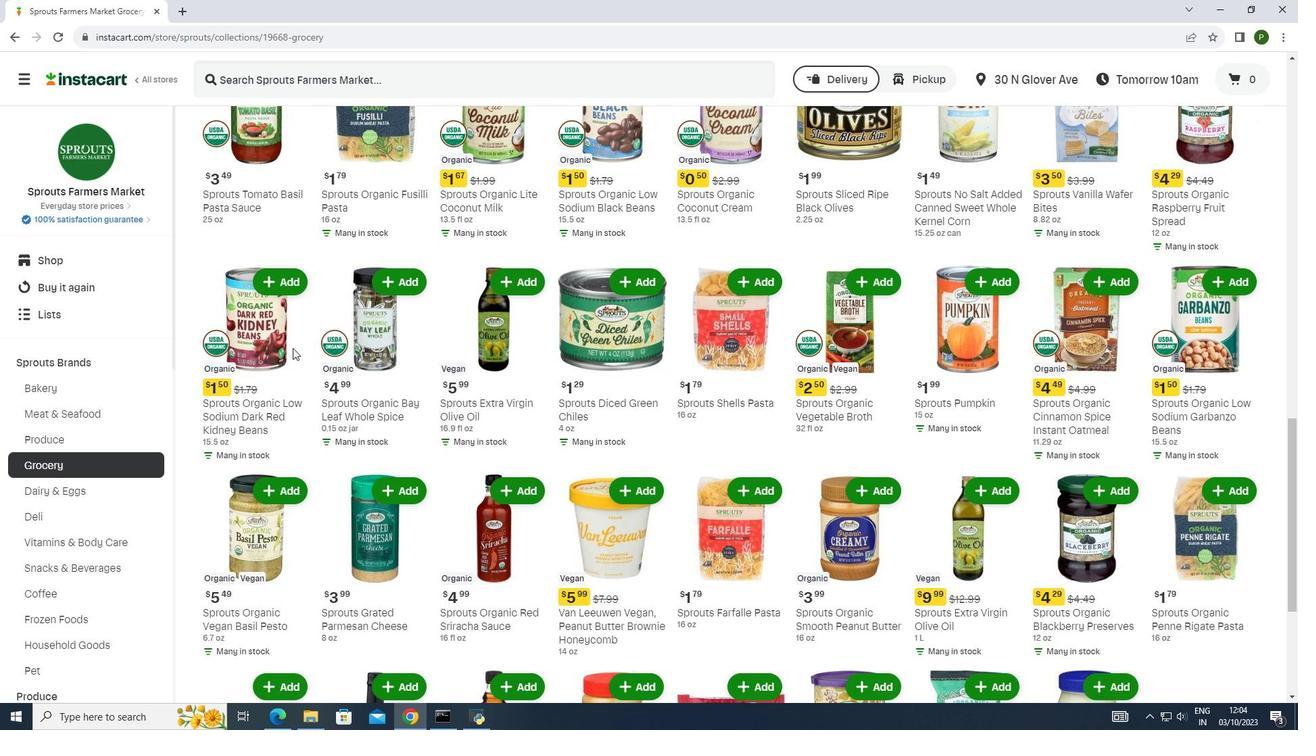 
Action: Mouse scrolled (292, 347) with delta (0, 0)
Screenshot: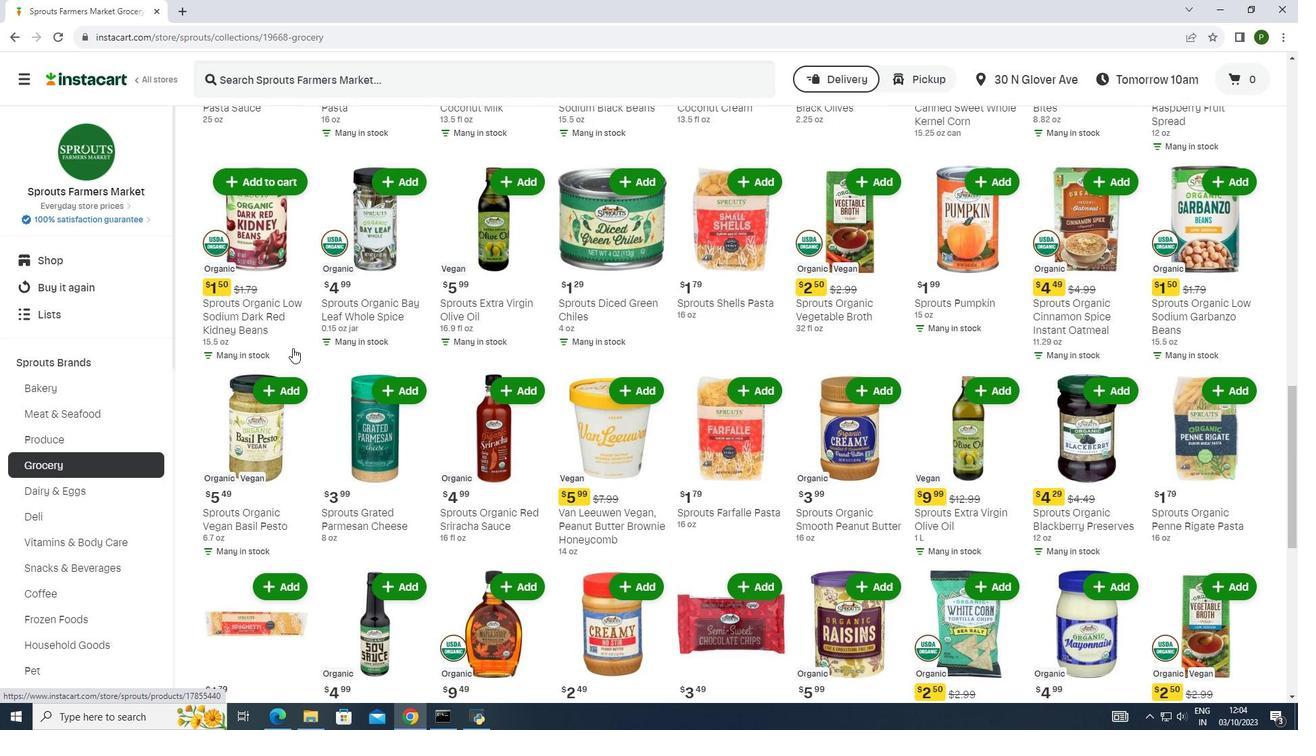 
Action: Mouse scrolled (292, 347) with delta (0, 0)
Screenshot: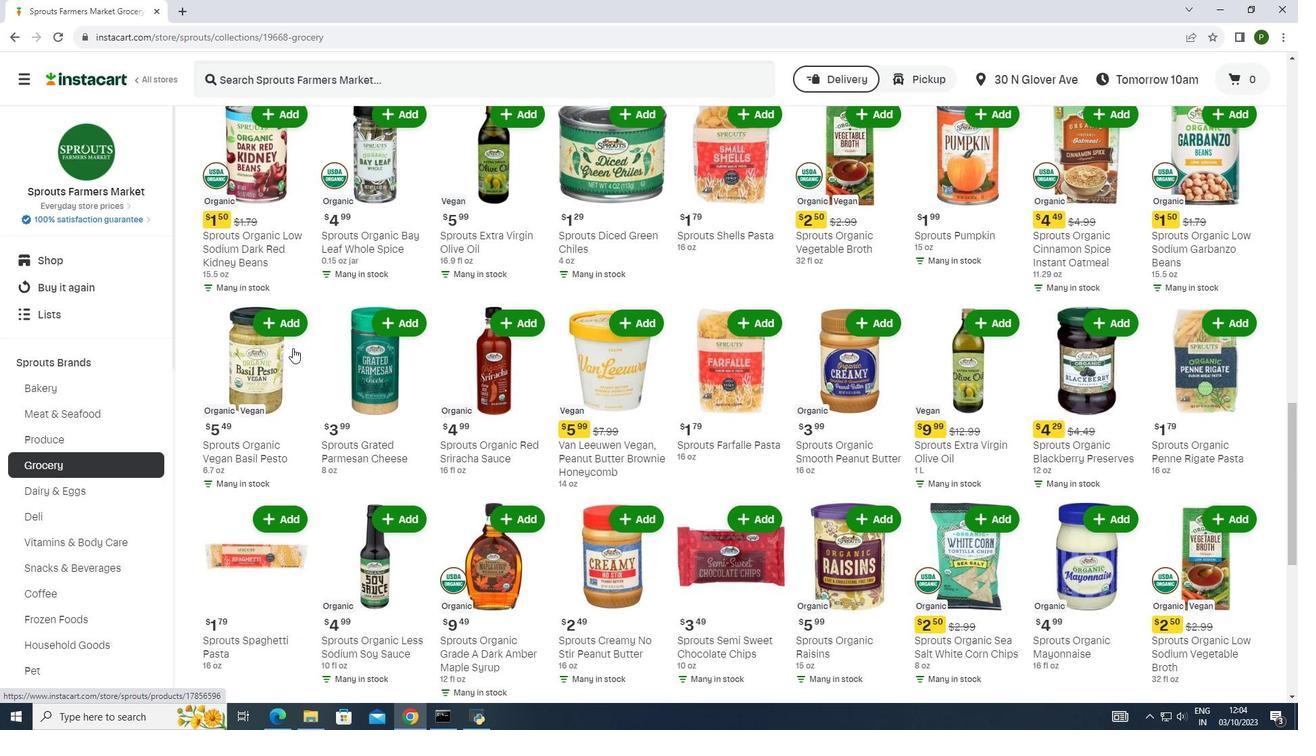 
Action: Mouse scrolled (292, 347) with delta (0, 0)
Screenshot: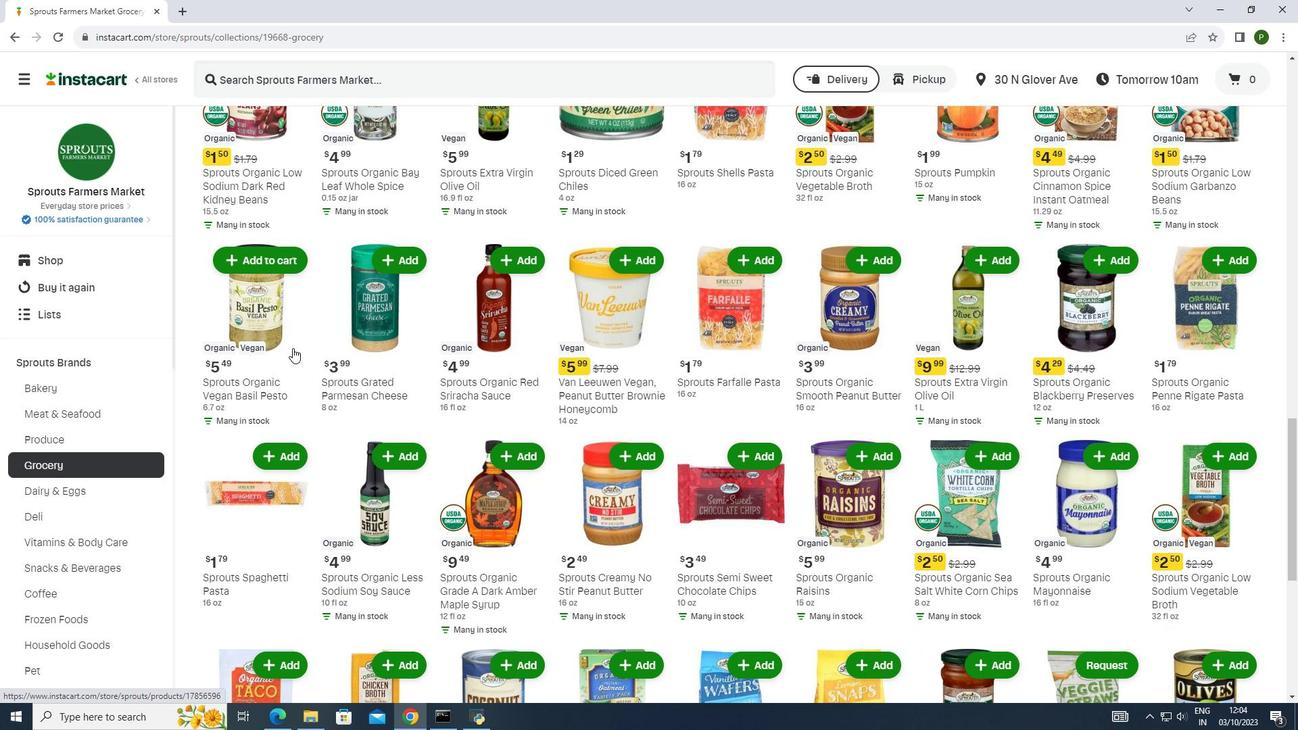 
Action: Mouse scrolled (292, 347) with delta (0, 0)
Screenshot: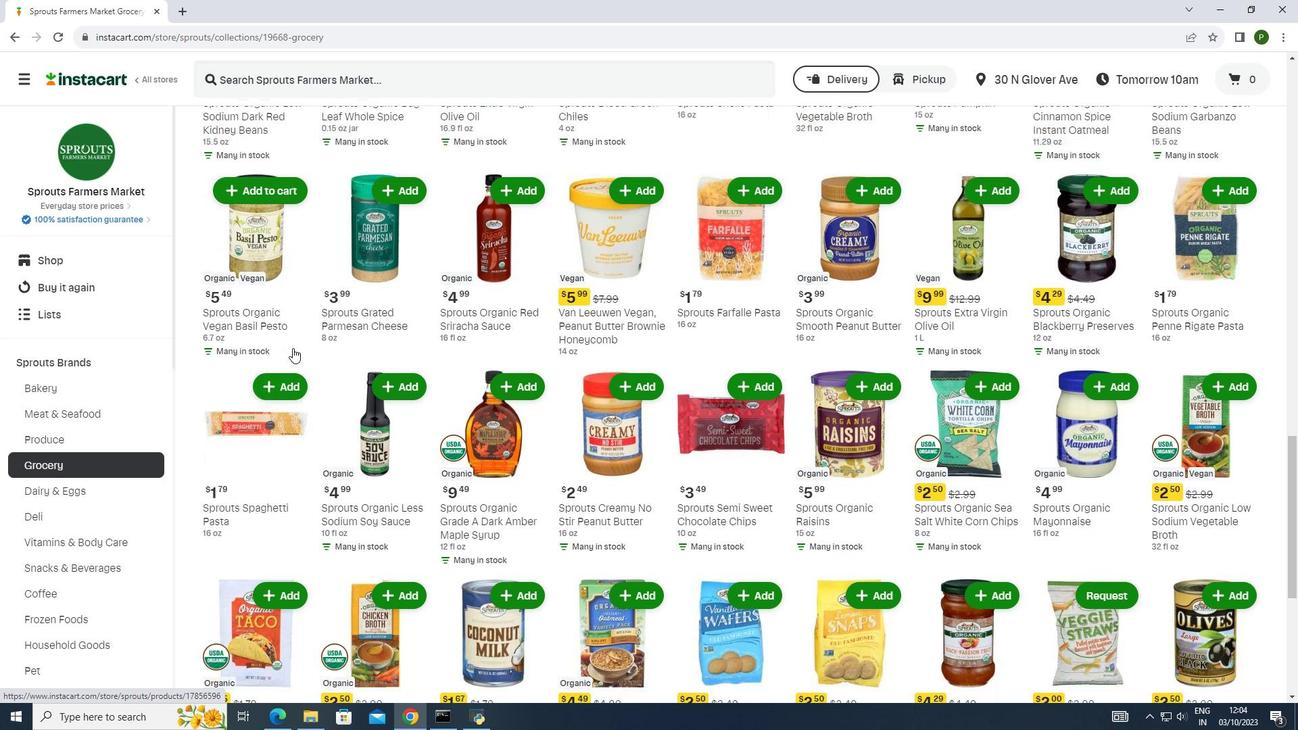 
Action: Mouse scrolled (292, 347) with delta (0, 0)
Screenshot: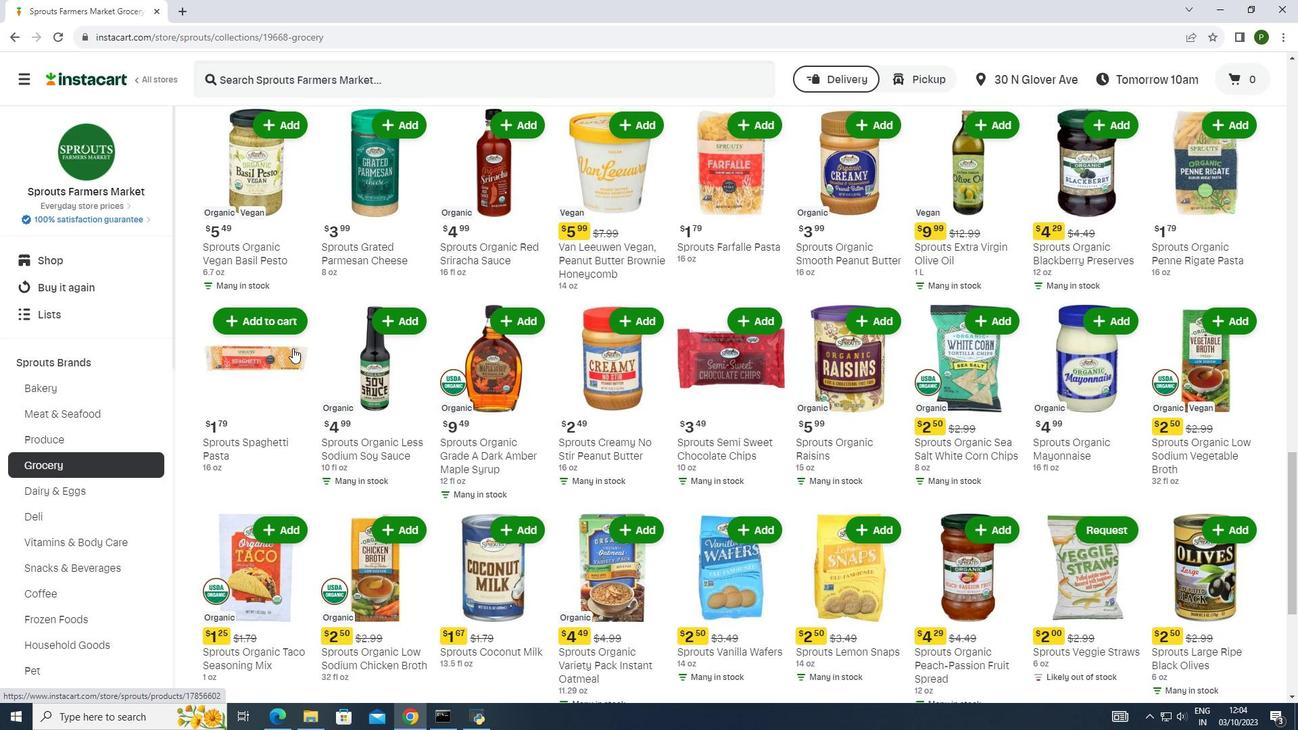 
Action: Mouse scrolled (292, 347) with delta (0, 0)
Screenshot: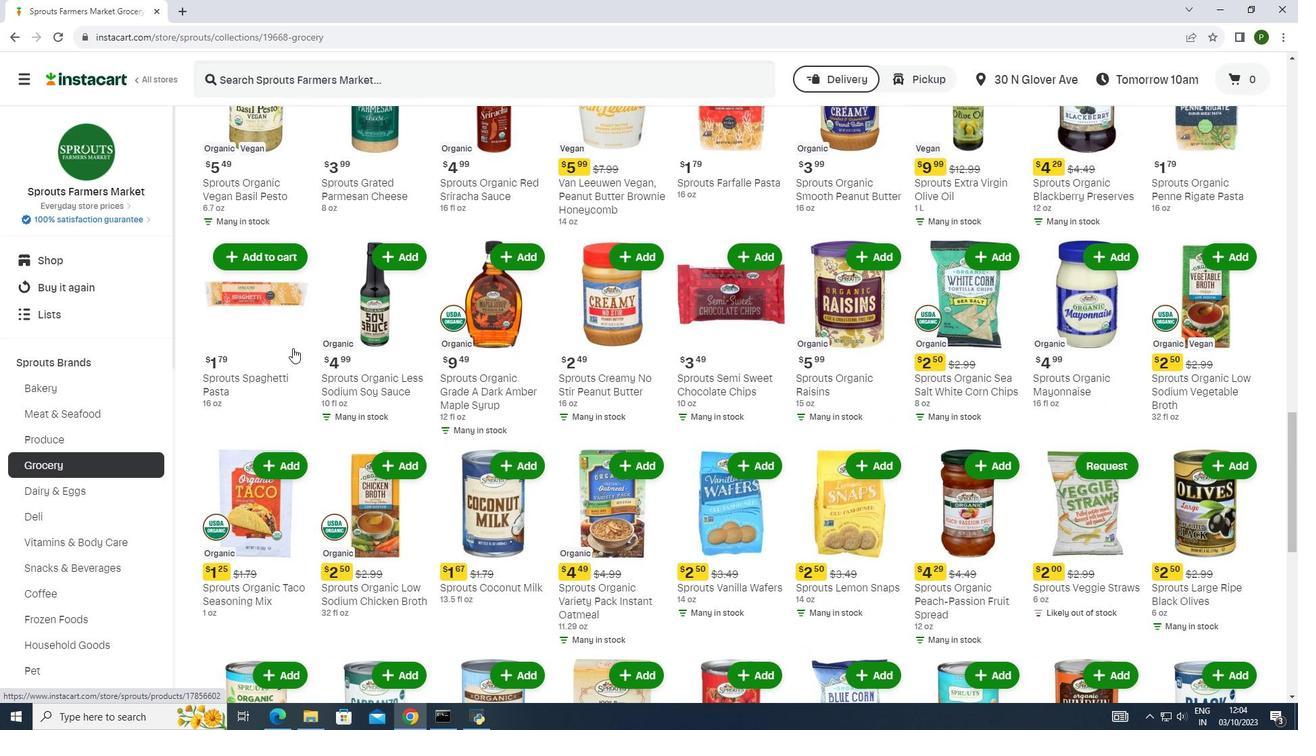 
Action: Mouse scrolled (292, 347) with delta (0, 0)
Screenshot: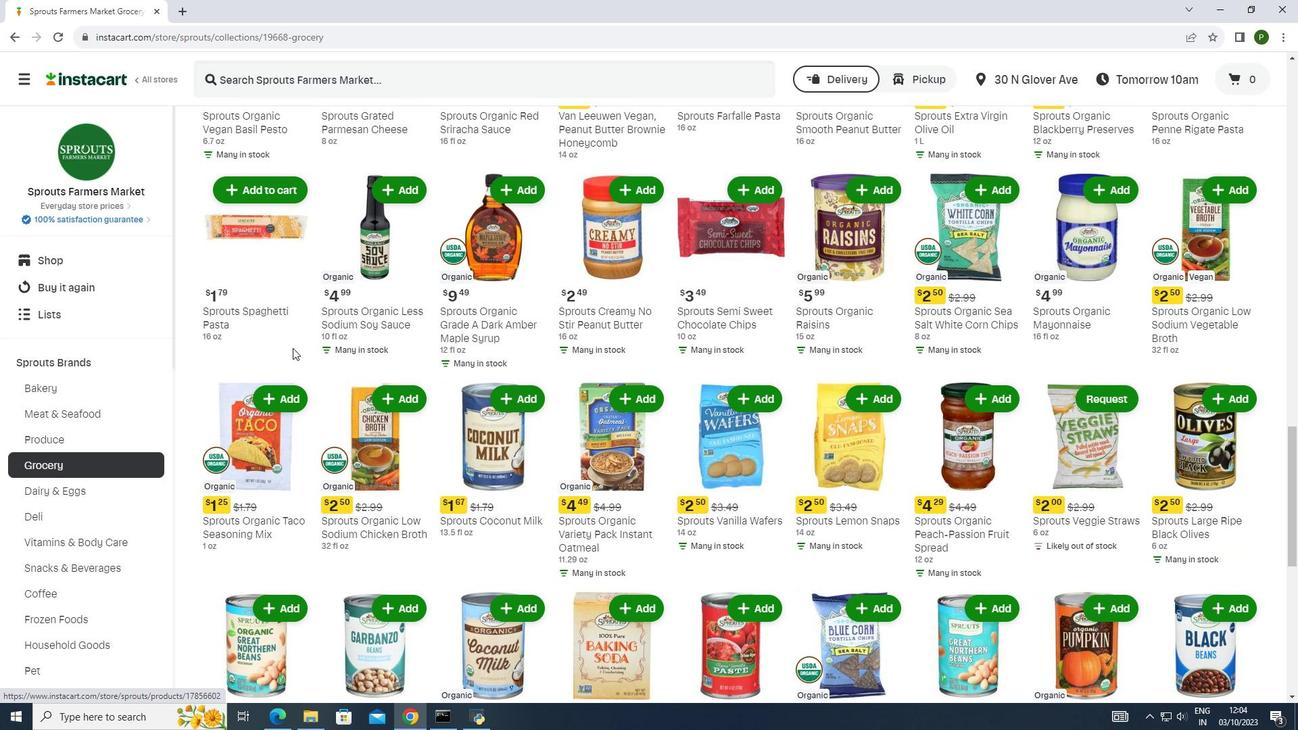 
Action: Mouse scrolled (292, 347) with delta (0, 0)
Screenshot: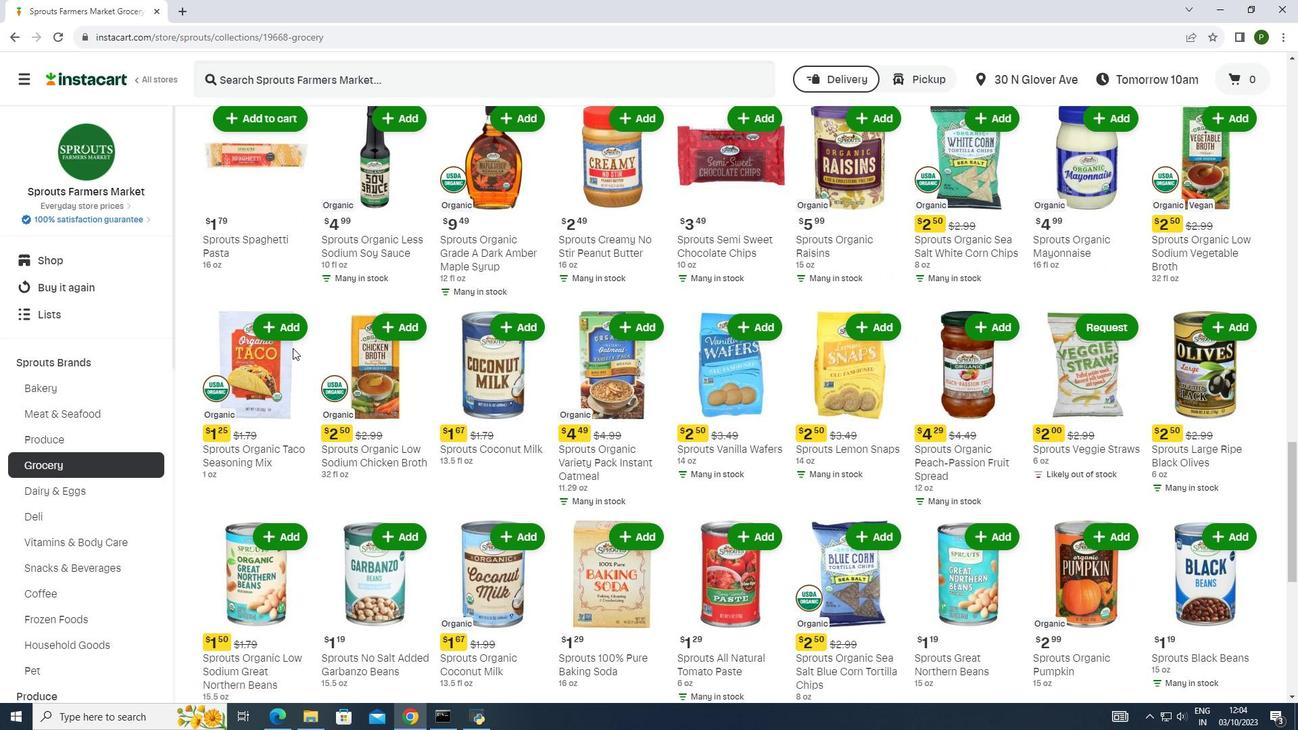 
Action: Mouse scrolled (292, 347) with delta (0, 0)
Screenshot: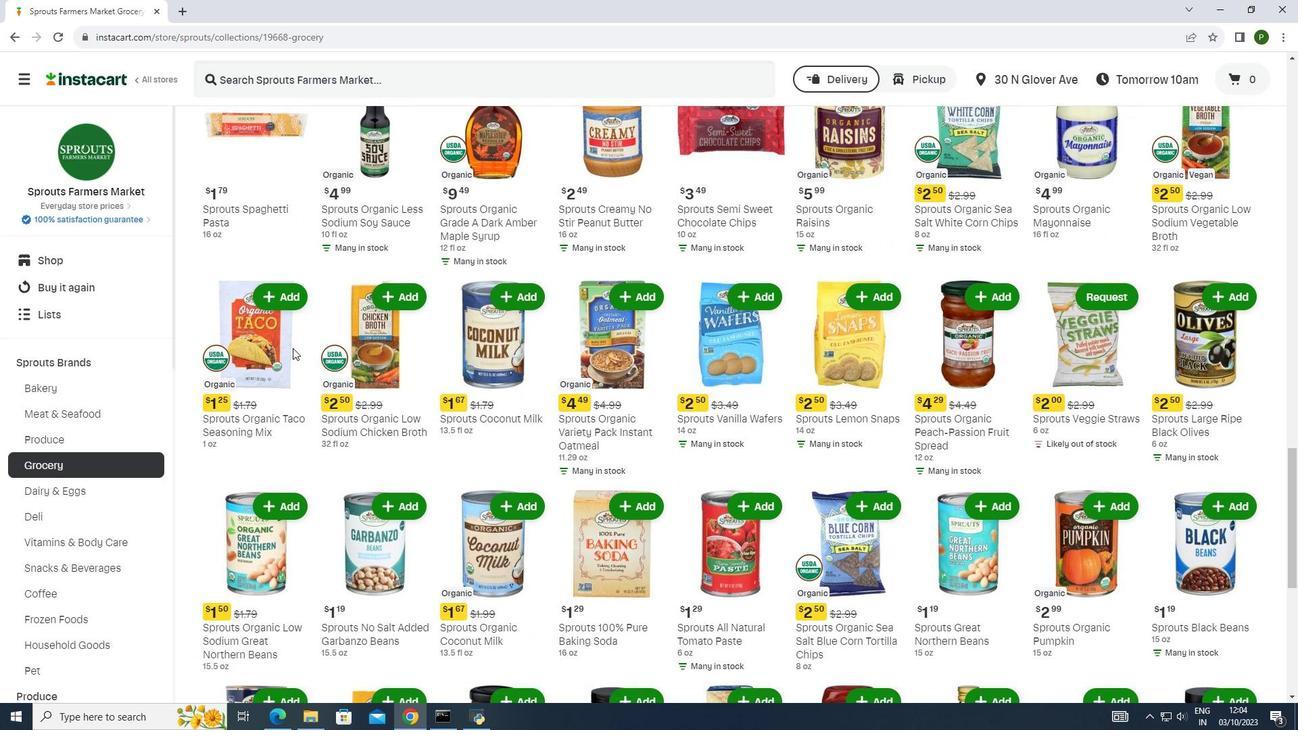 
Action: Mouse scrolled (292, 347) with delta (0, 0)
Screenshot: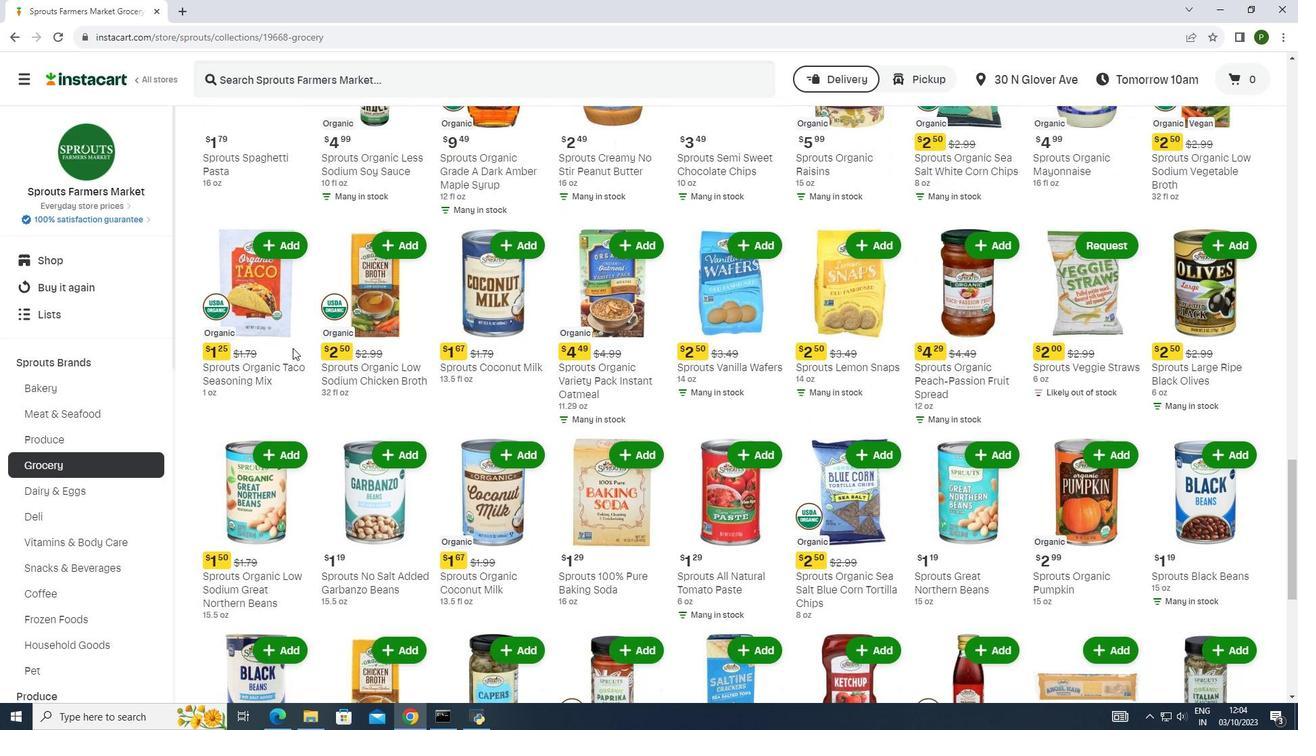 
Action: Mouse moved to (638, 345)
Screenshot: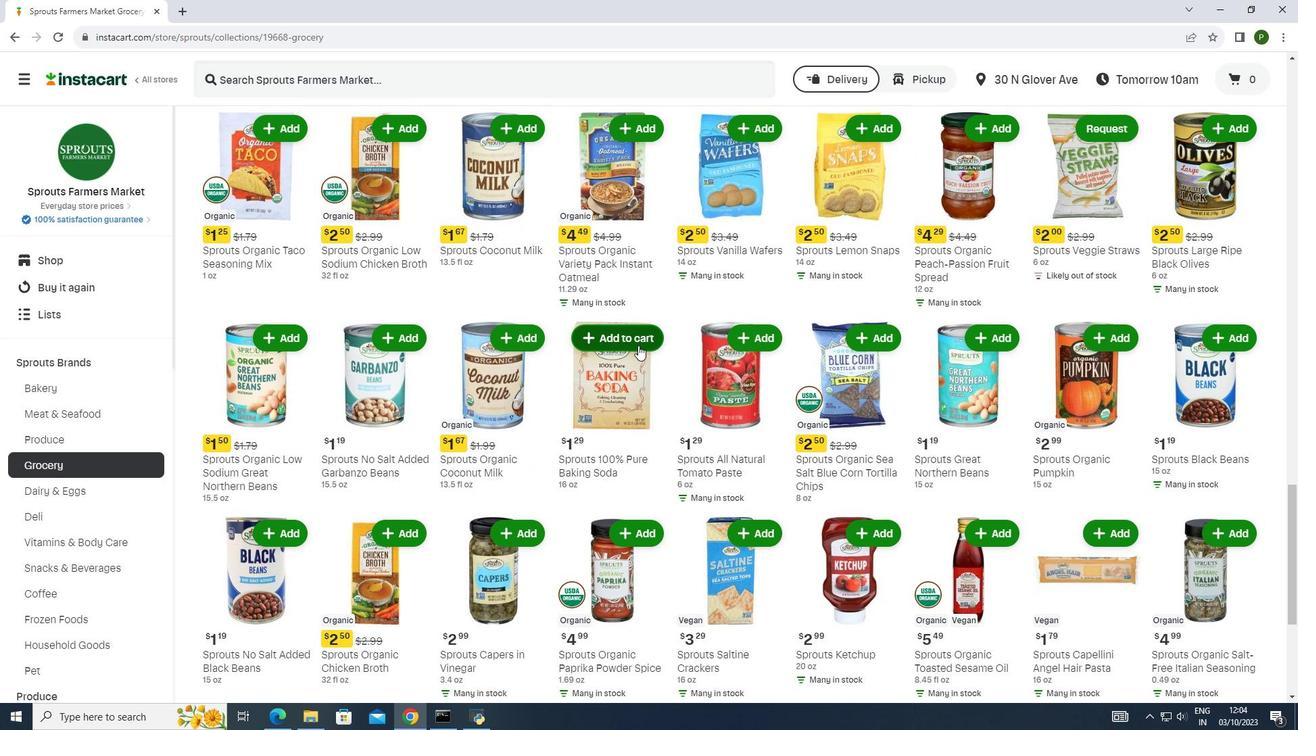 
Action: Mouse pressed left at (638, 345)
Screenshot: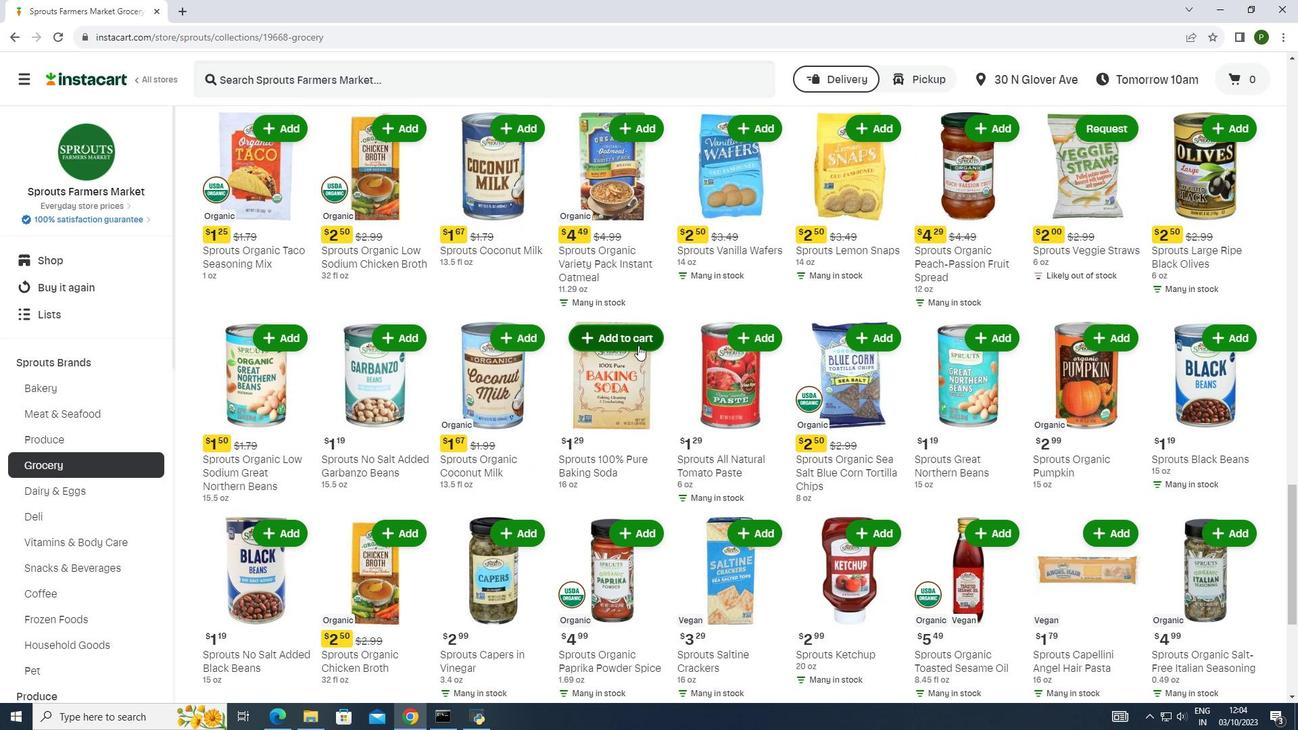 
Action: Mouse moved to (639, 344)
Screenshot: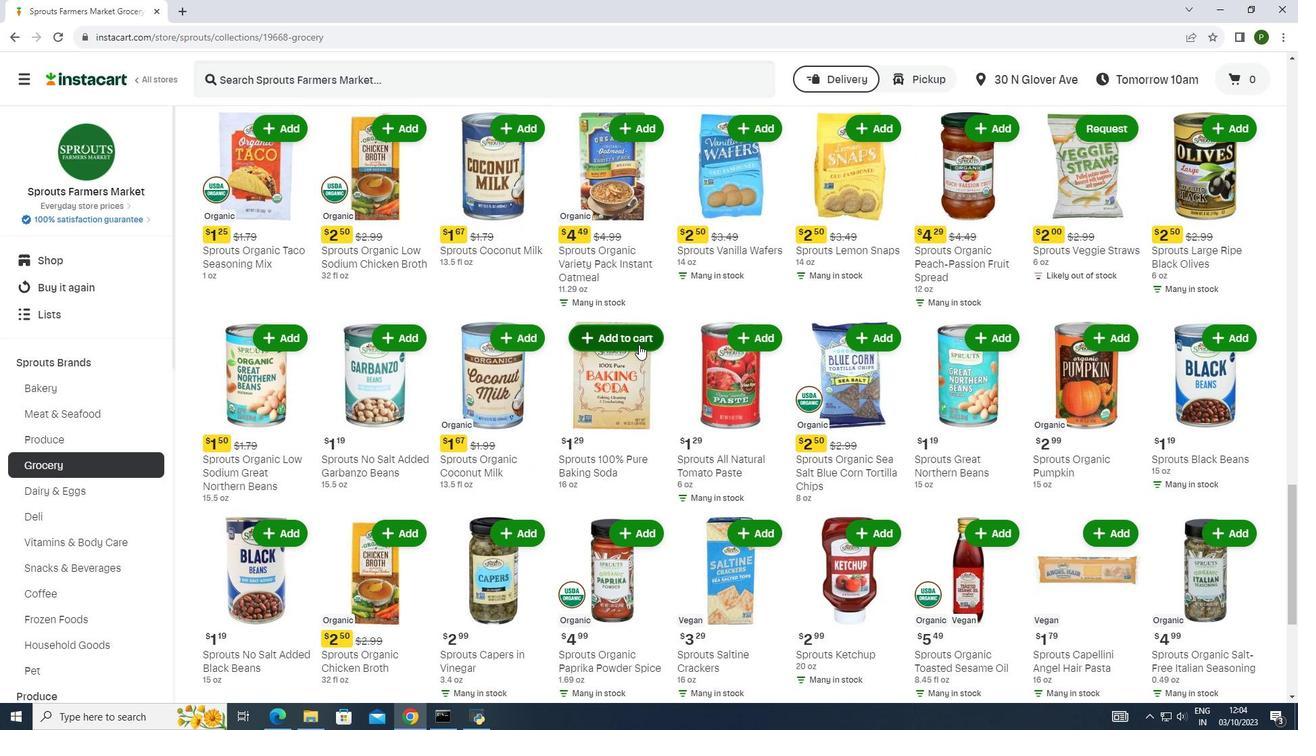 
